 Task: Look for space in Okanagan, Canada from 15th June, 2023 to 21st June, 2023 for 5 adults in price range Rs.14000 to Rs.25000. Place can be entire place with 3 bedrooms having 3 beds and 3 bathrooms. Property type can be house, flat, guest house. Booking option can be shelf check-in. Required host language is English.
Action: Mouse moved to (423, 100)
Screenshot: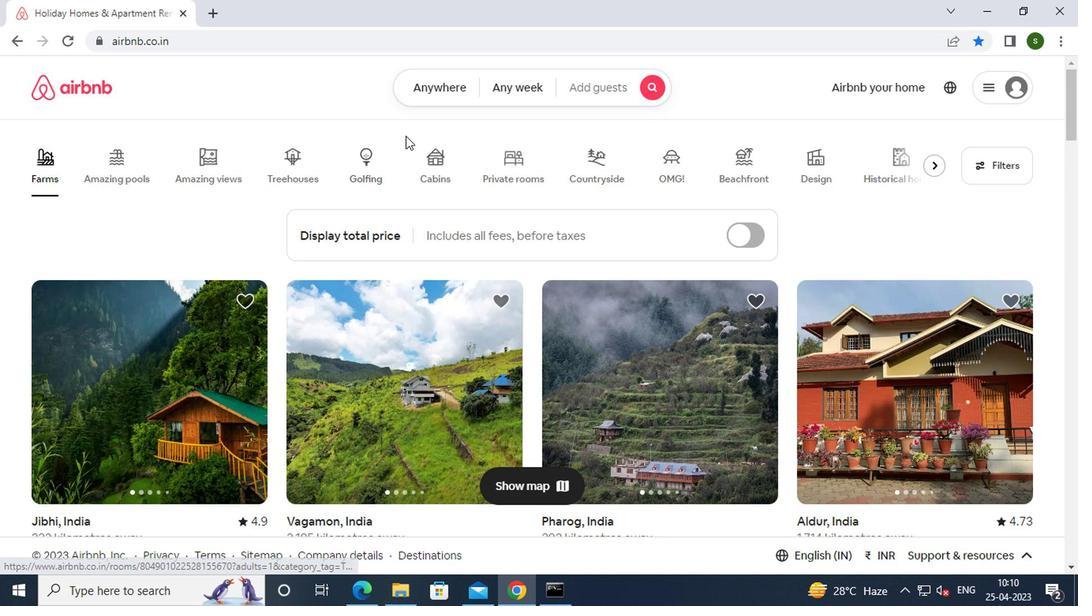 
Action: Mouse pressed left at (423, 100)
Screenshot: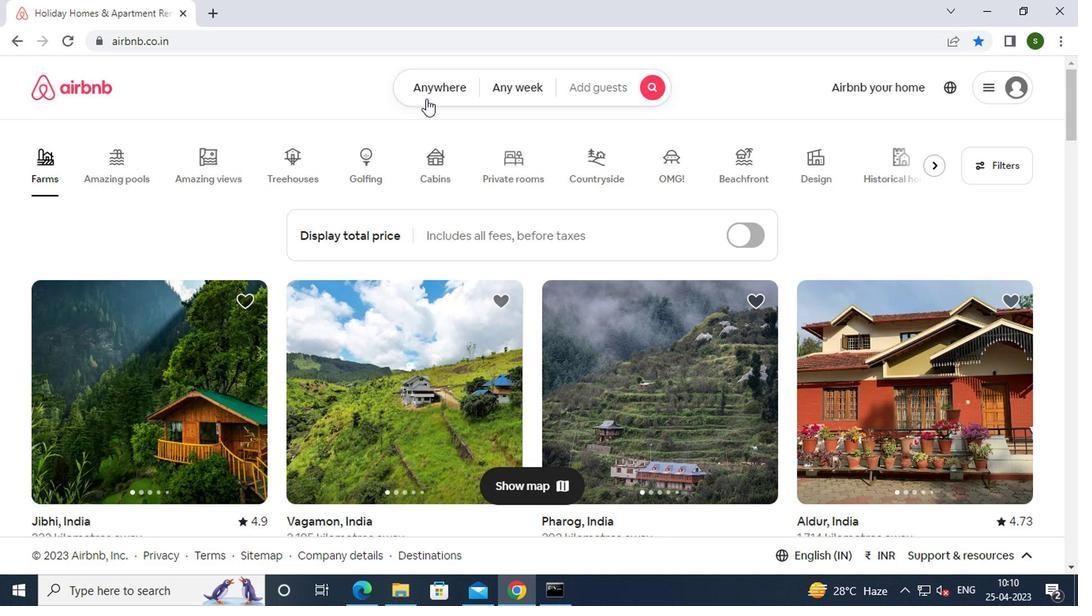 
Action: Mouse moved to (351, 151)
Screenshot: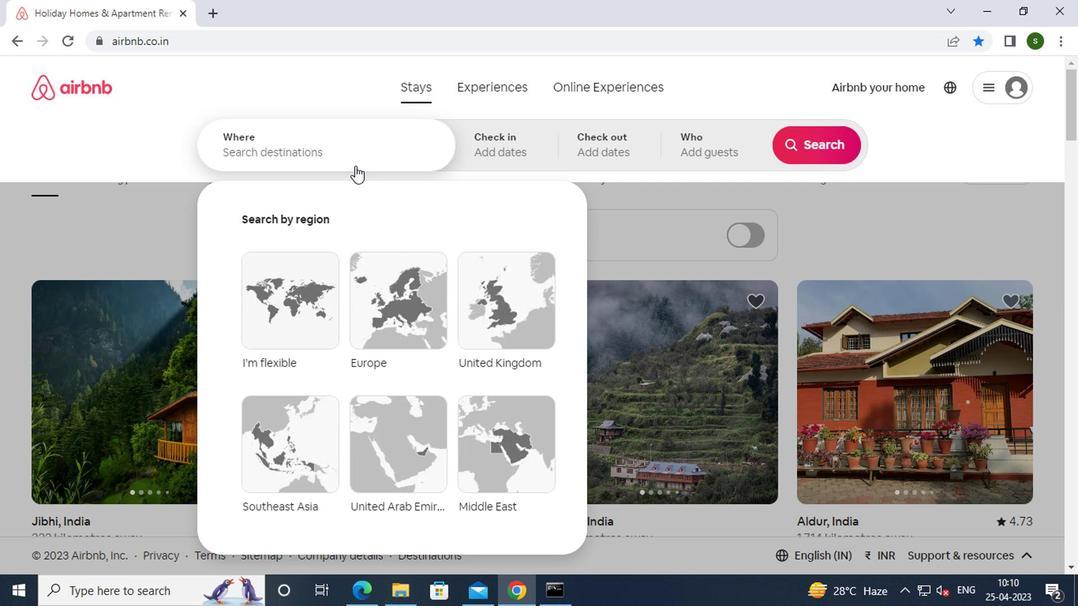 
Action: Mouse pressed left at (351, 151)
Screenshot: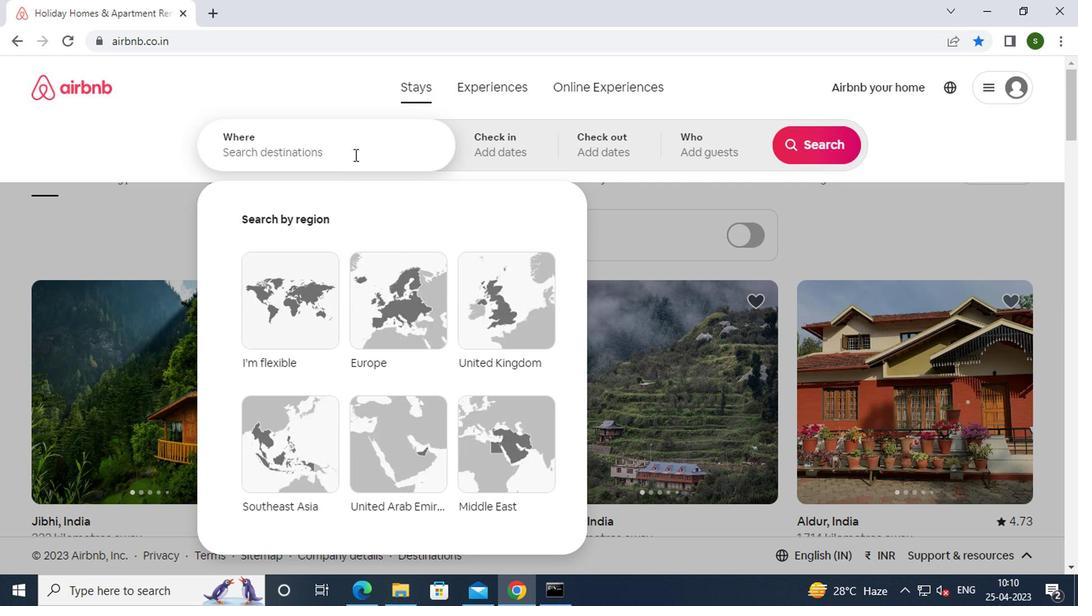 
Action: Key pressed <Key.caps_lock>o<Key.caps_lock>kanagan,<Key.space><Key.caps_lock>c<Key.caps_lock>anada<Key.enter>
Screenshot: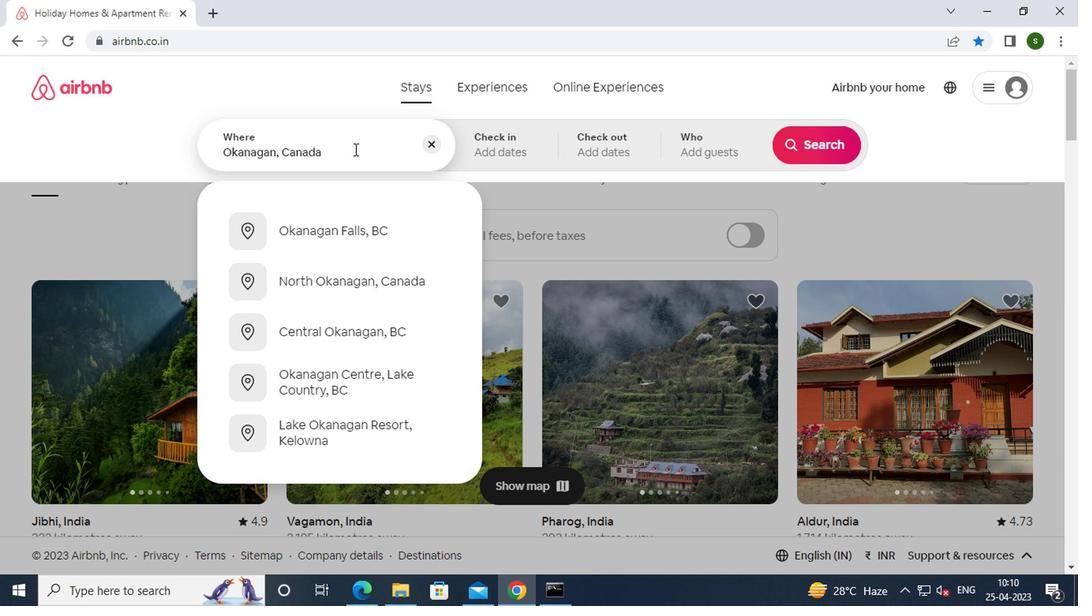
Action: Mouse moved to (796, 263)
Screenshot: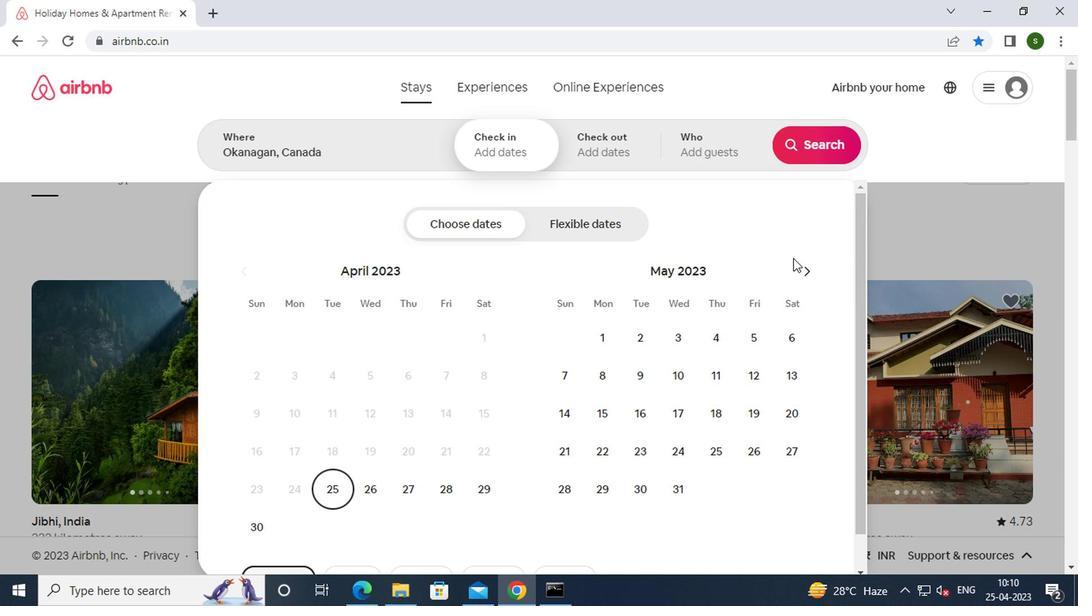 
Action: Mouse pressed left at (796, 263)
Screenshot: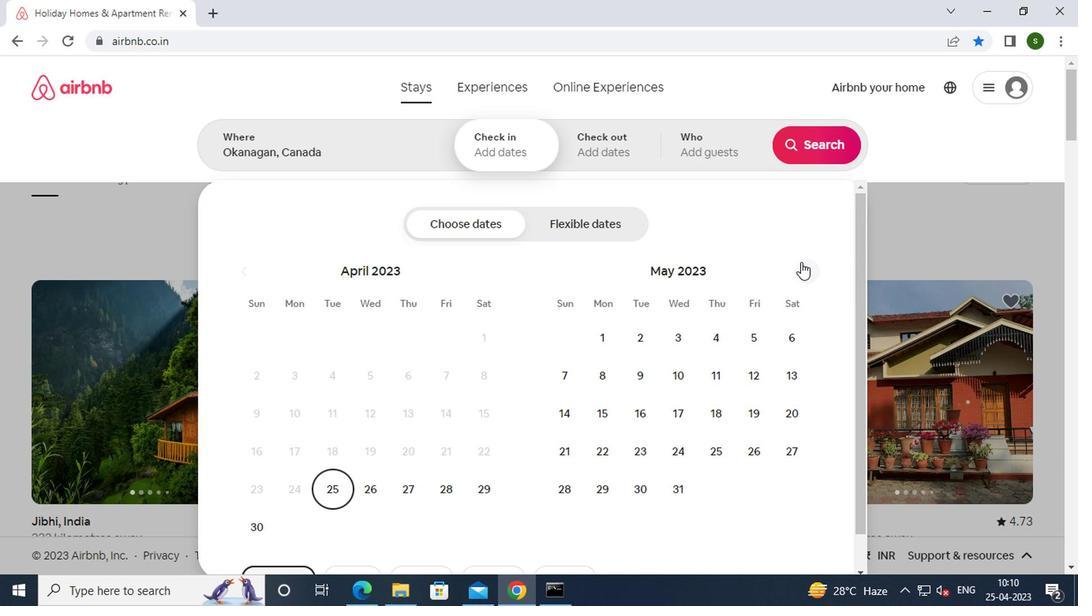 
Action: Mouse moved to (703, 422)
Screenshot: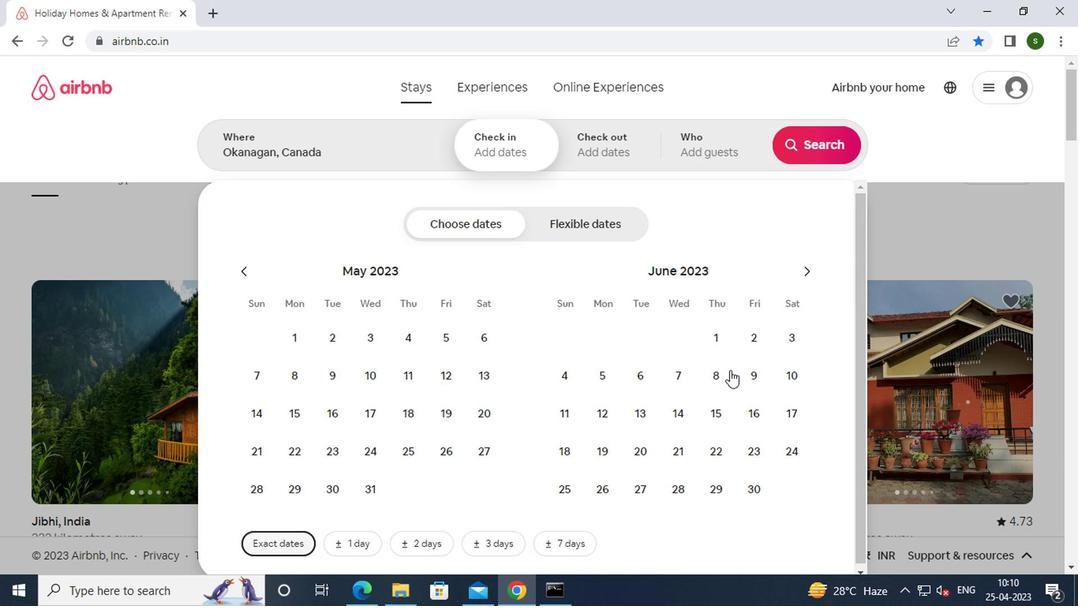 
Action: Mouse pressed left at (703, 422)
Screenshot: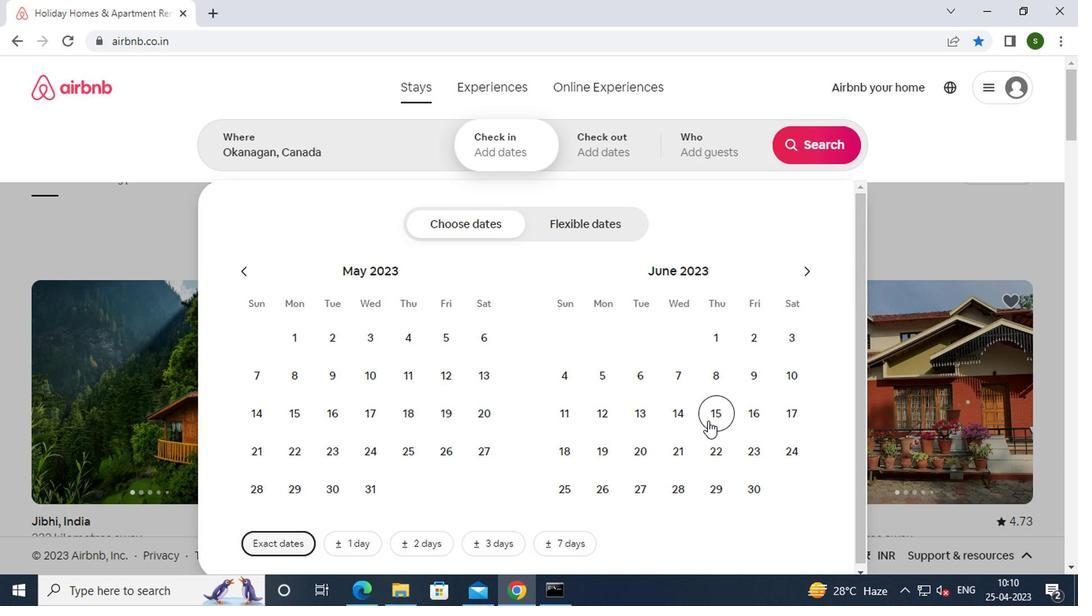 
Action: Mouse moved to (669, 457)
Screenshot: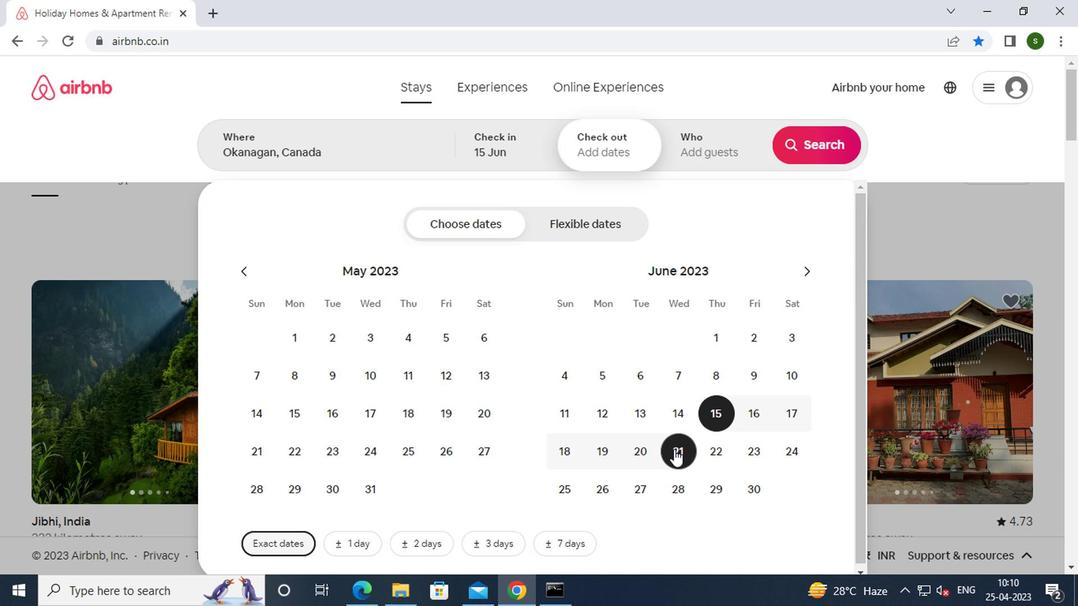
Action: Mouse pressed left at (669, 457)
Screenshot: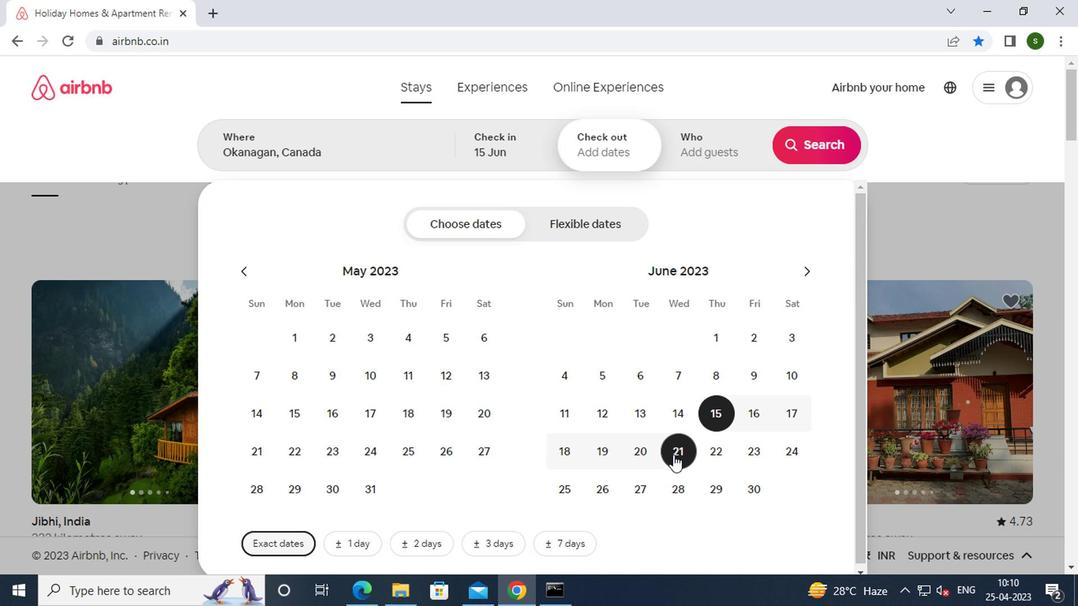 
Action: Mouse moved to (692, 149)
Screenshot: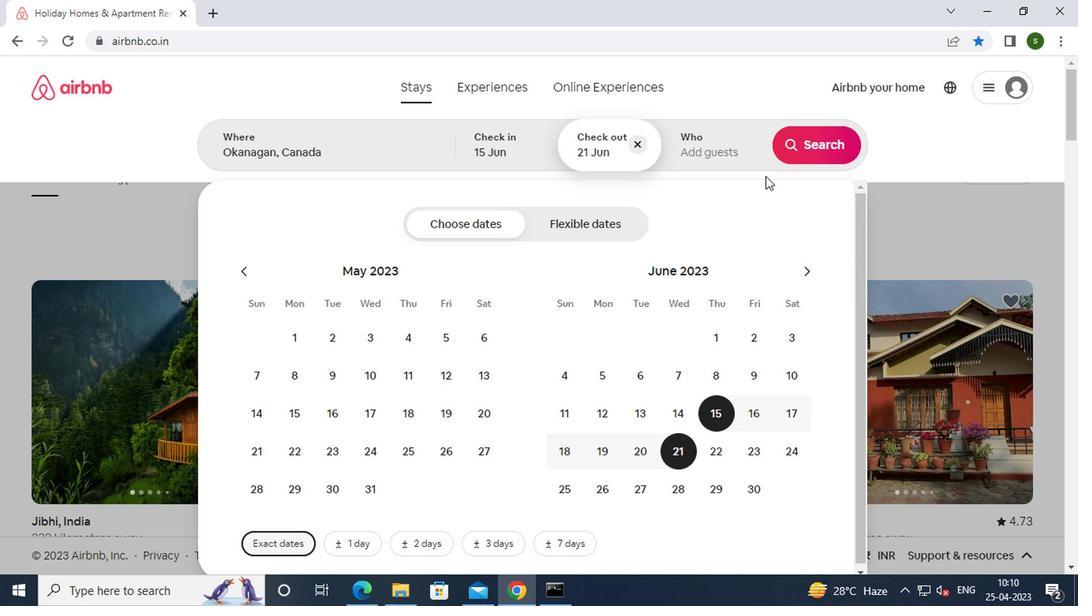 
Action: Mouse pressed left at (692, 149)
Screenshot: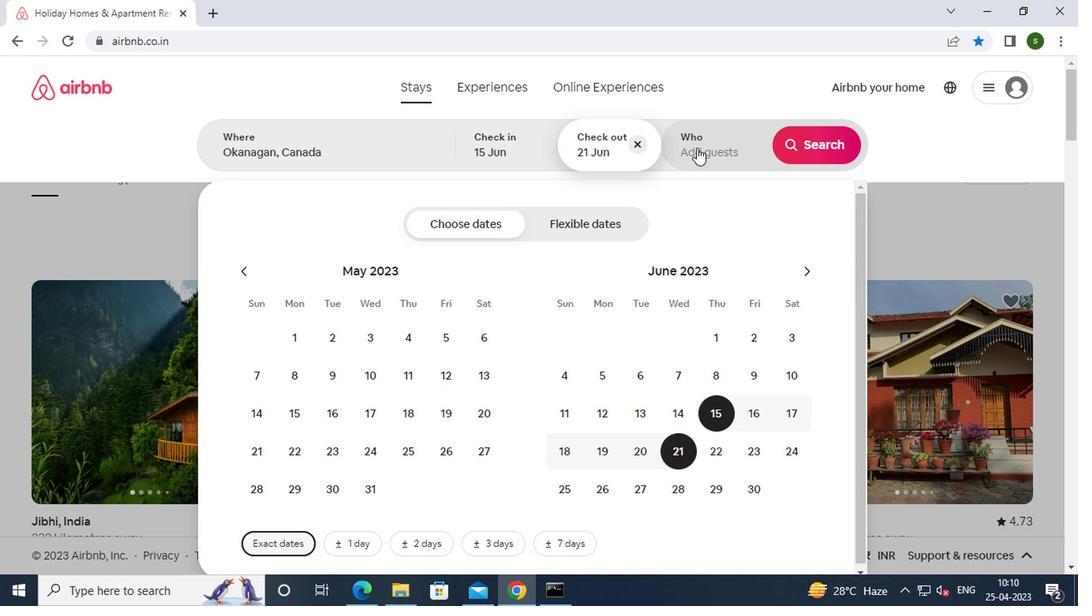 
Action: Mouse moved to (822, 224)
Screenshot: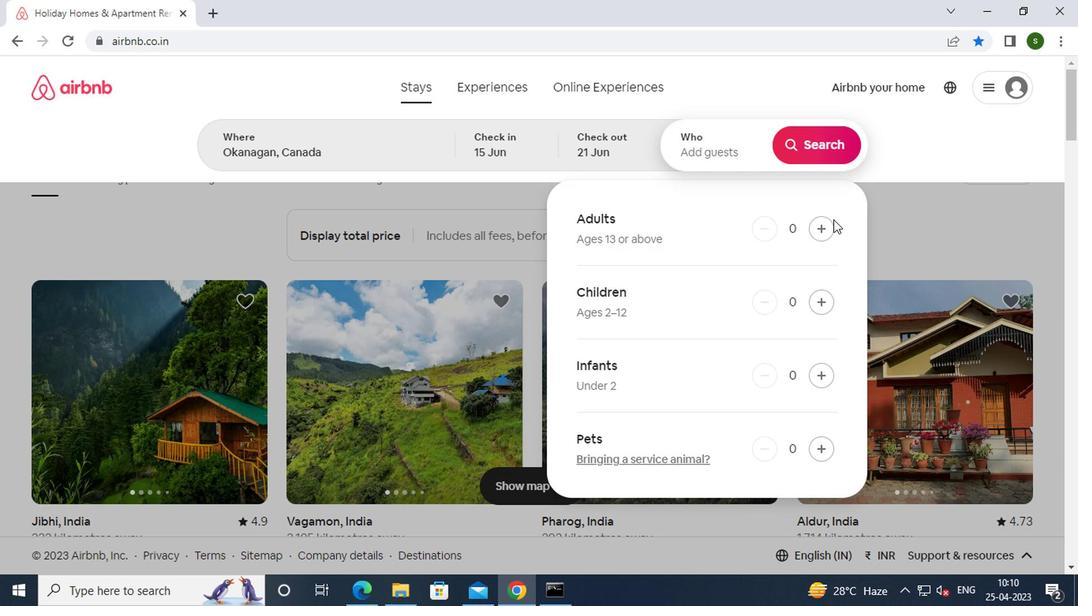 
Action: Mouse pressed left at (822, 224)
Screenshot: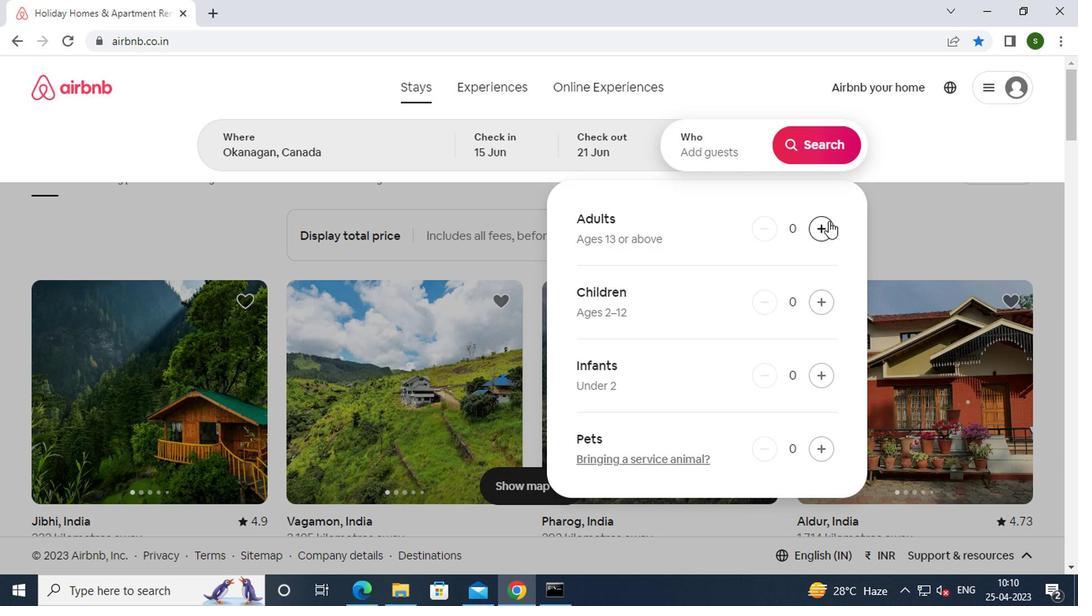 
Action: Mouse pressed left at (822, 224)
Screenshot: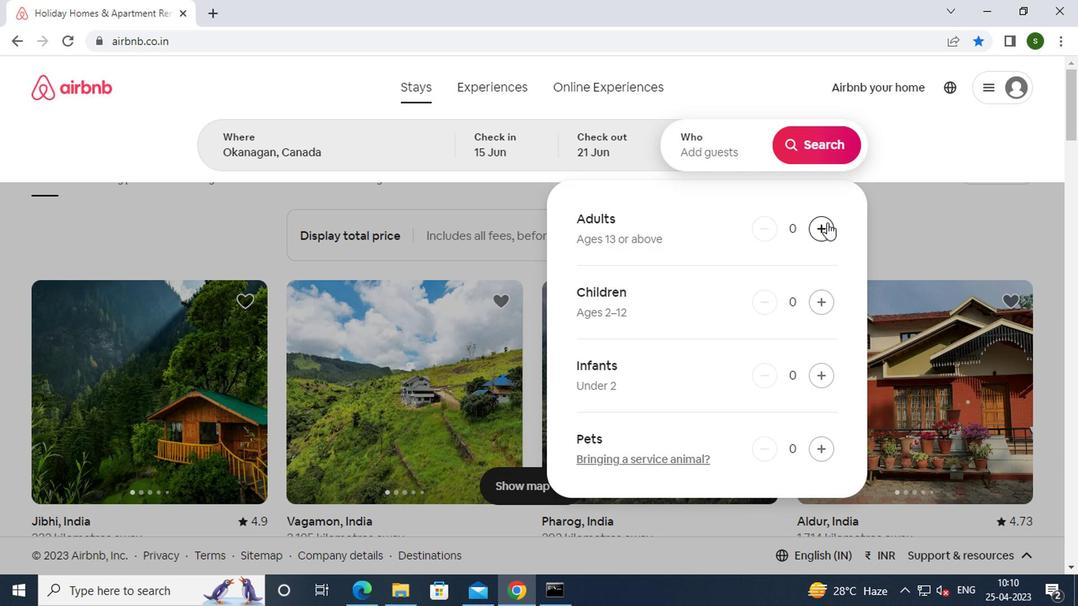
Action: Mouse pressed left at (822, 224)
Screenshot: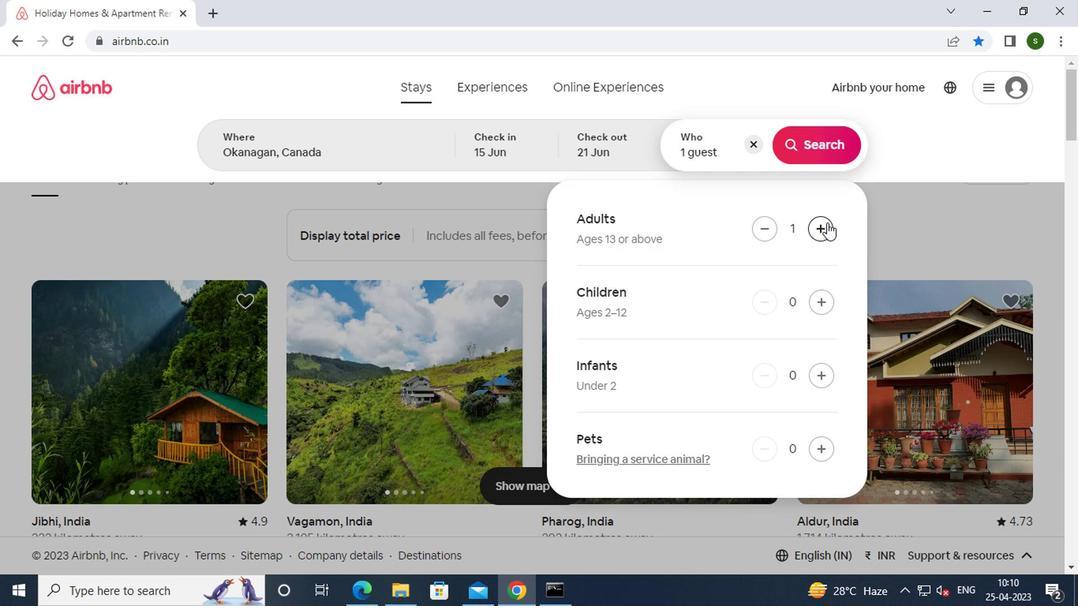 
Action: Mouse pressed left at (822, 224)
Screenshot: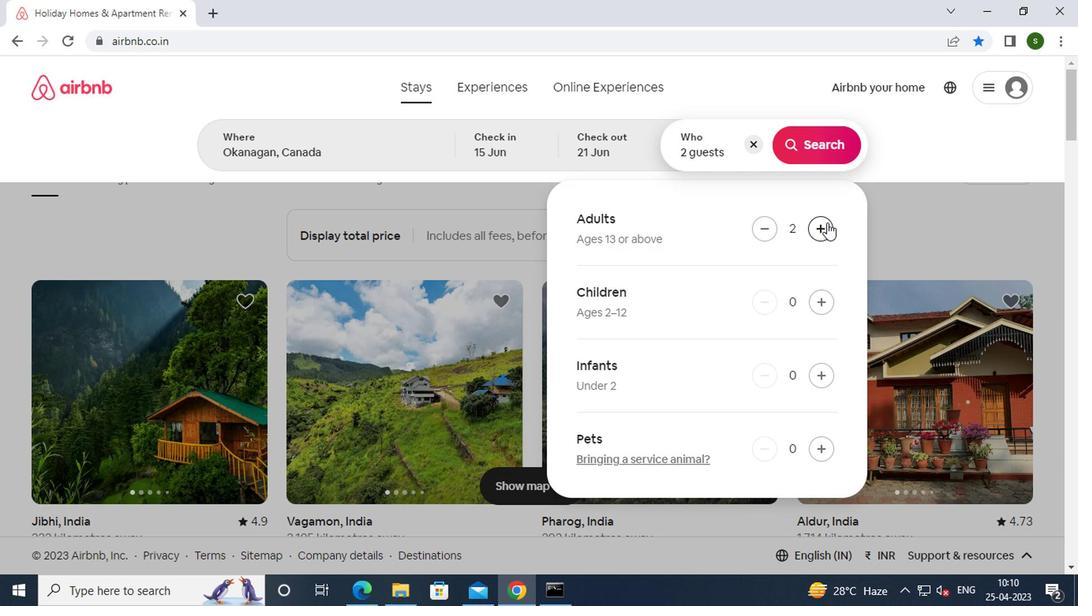 
Action: Mouse pressed left at (822, 224)
Screenshot: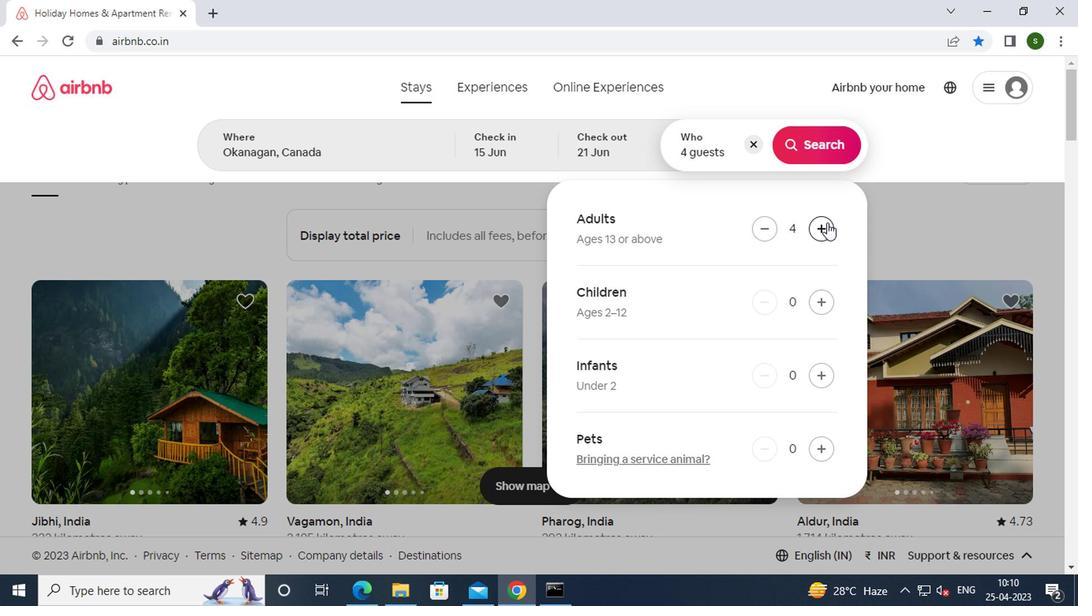 
Action: Mouse moved to (813, 152)
Screenshot: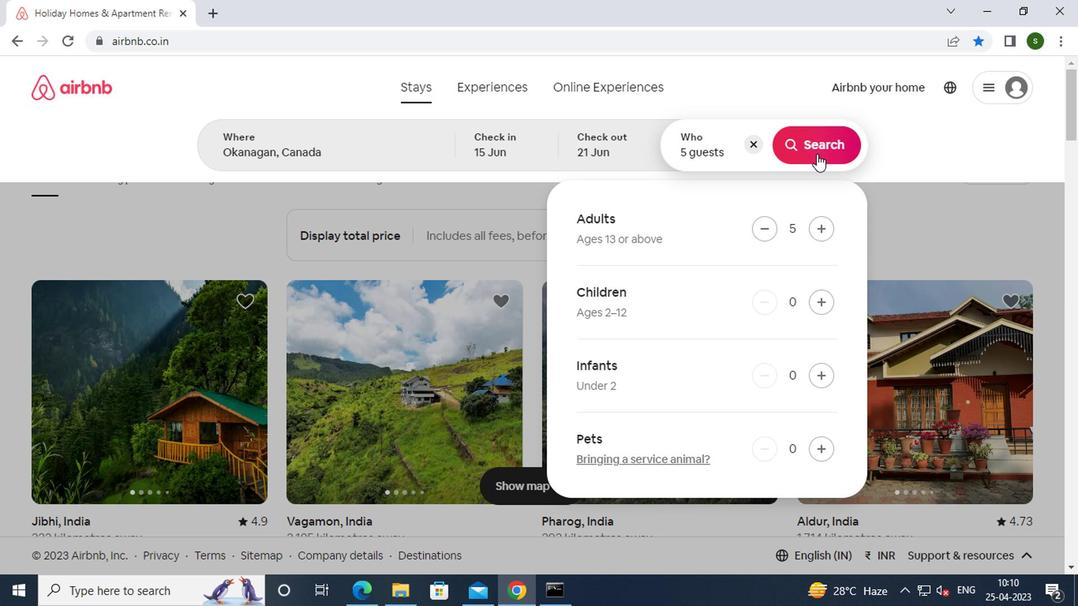 
Action: Mouse pressed left at (813, 152)
Screenshot: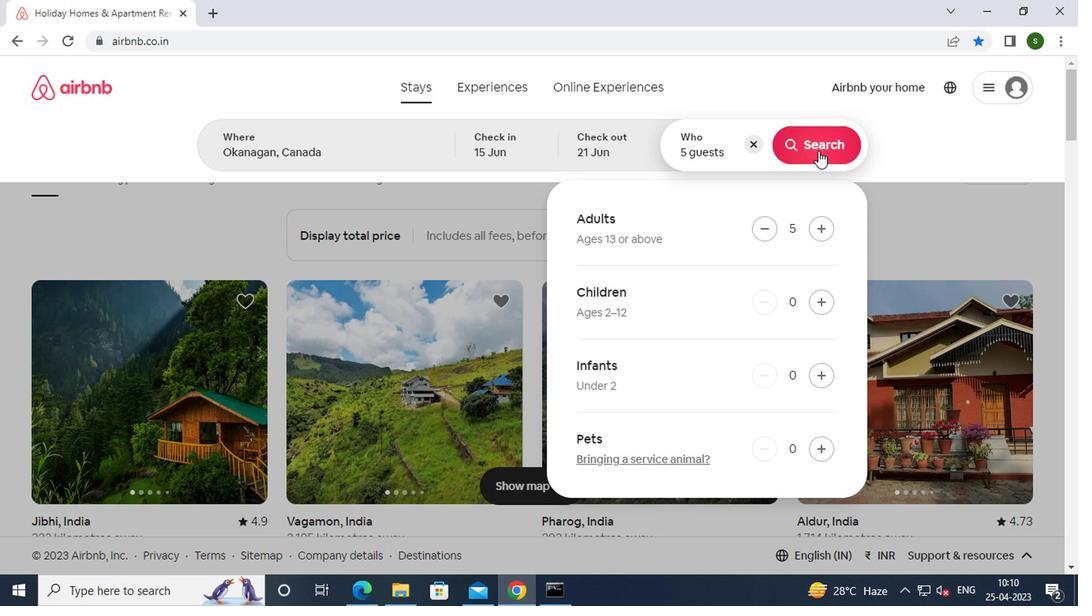 
Action: Mouse moved to (992, 156)
Screenshot: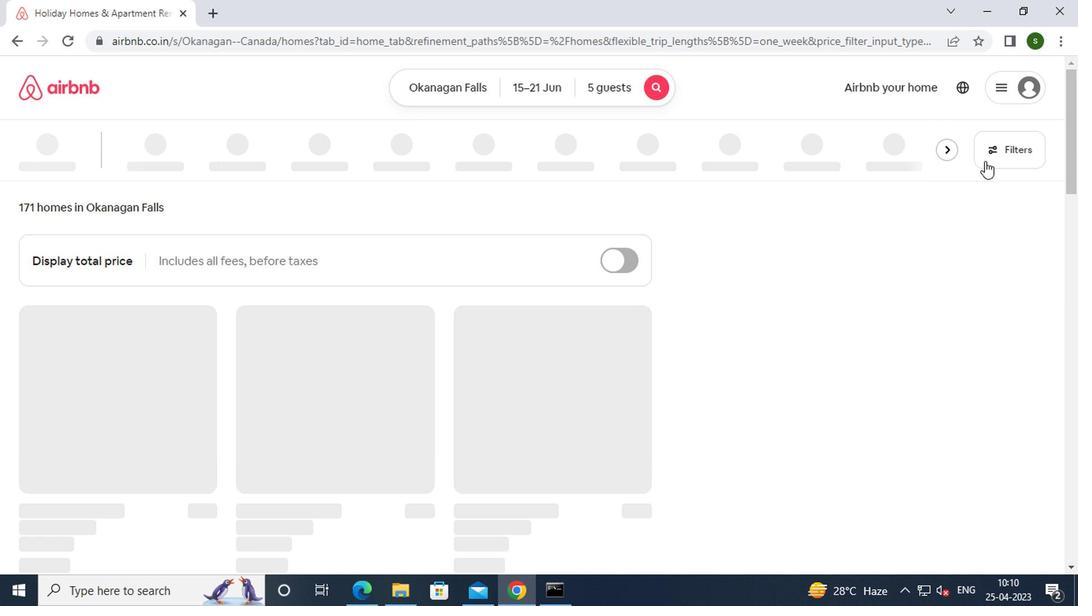 
Action: Mouse pressed left at (992, 156)
Screenshot: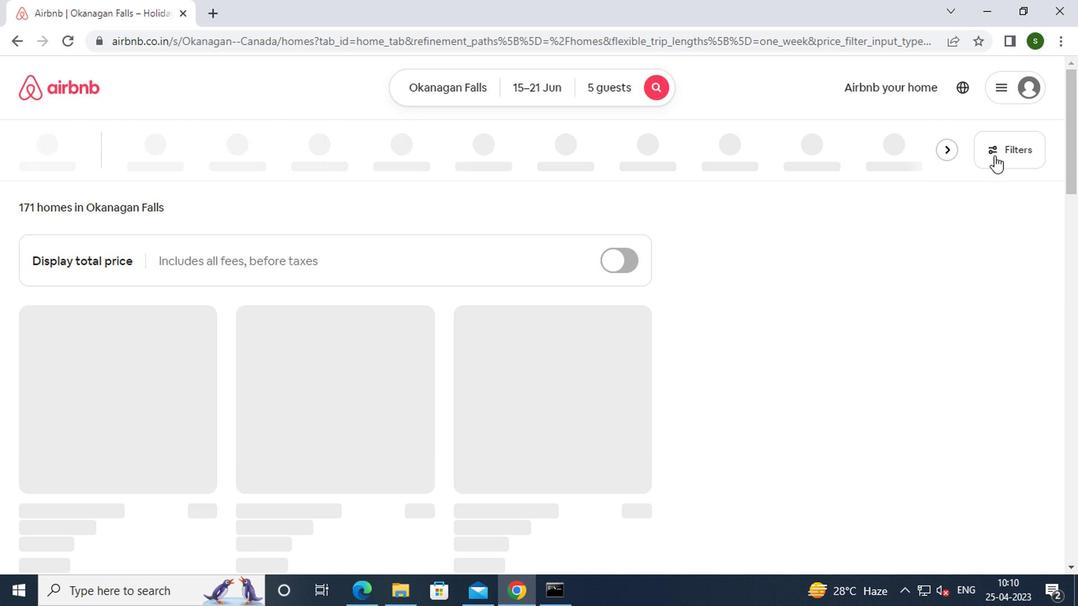 
Action: Mouse moved to (364, 352)
Screenshot: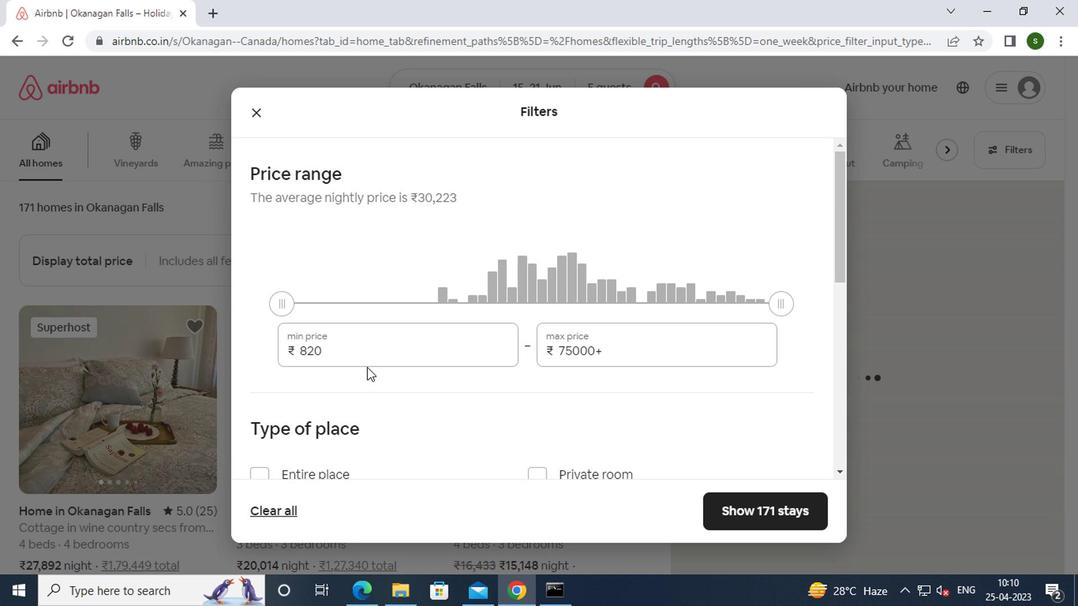 
Action: Mouse pressed left at (364, 352)
Screenshot: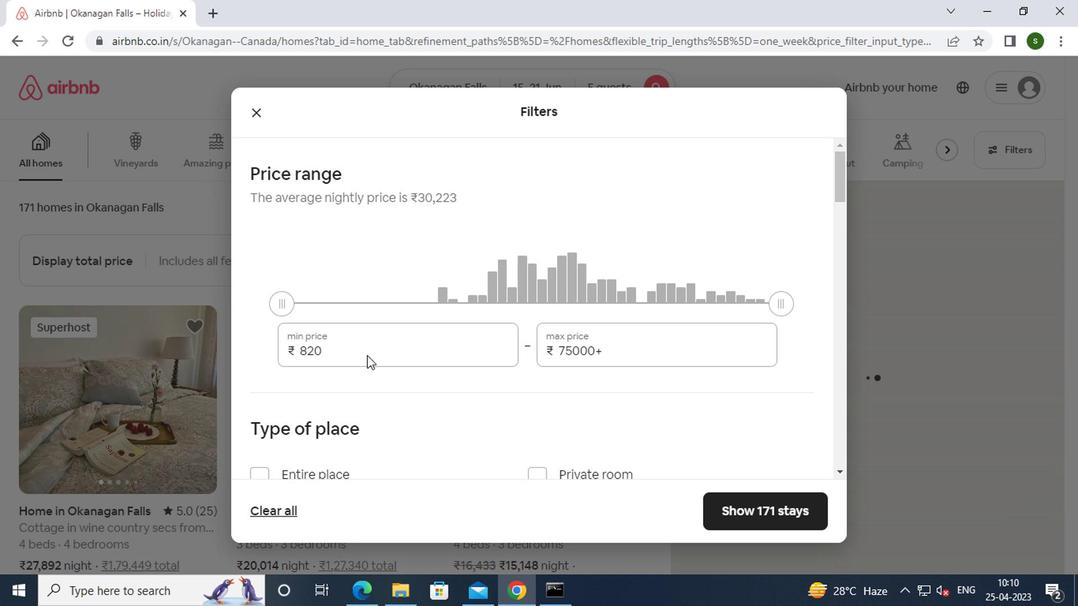 
Action: Key pressed <Key.backspace><Key.backspace><Key.backspace><Key.backspace>14000
Screenshot: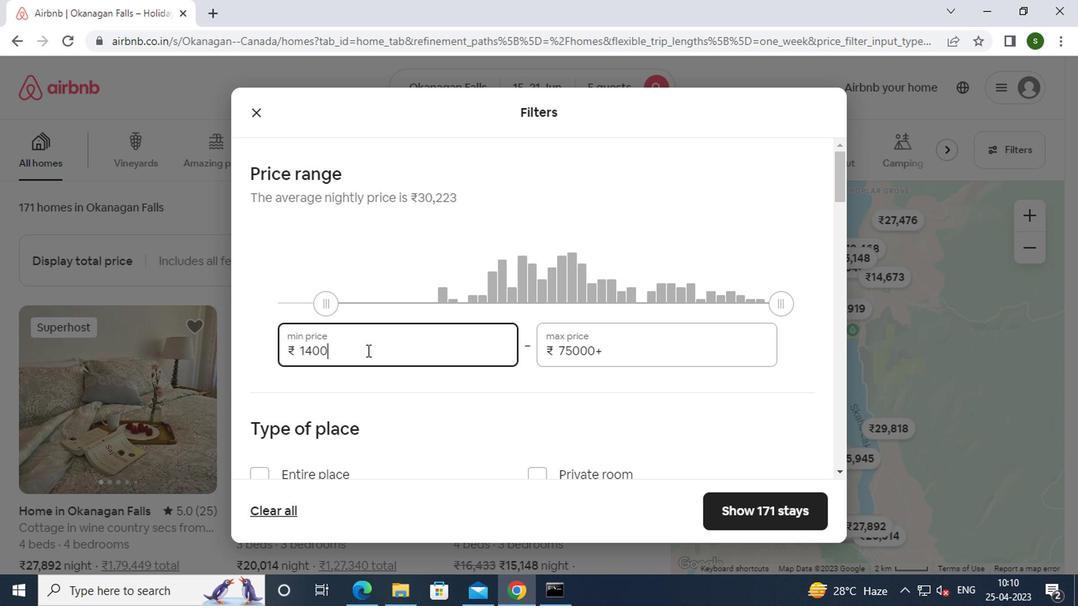 
Action: Mouse moved to (621, 357)
Screenshot: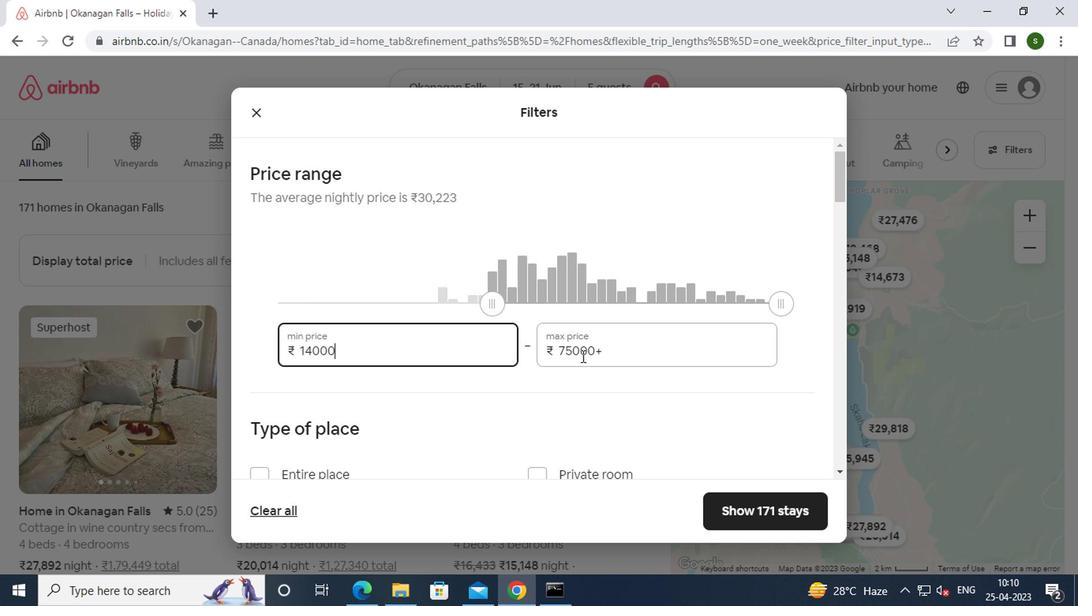 
Action: Mouse pressed left at (621, 357)
Screenshot: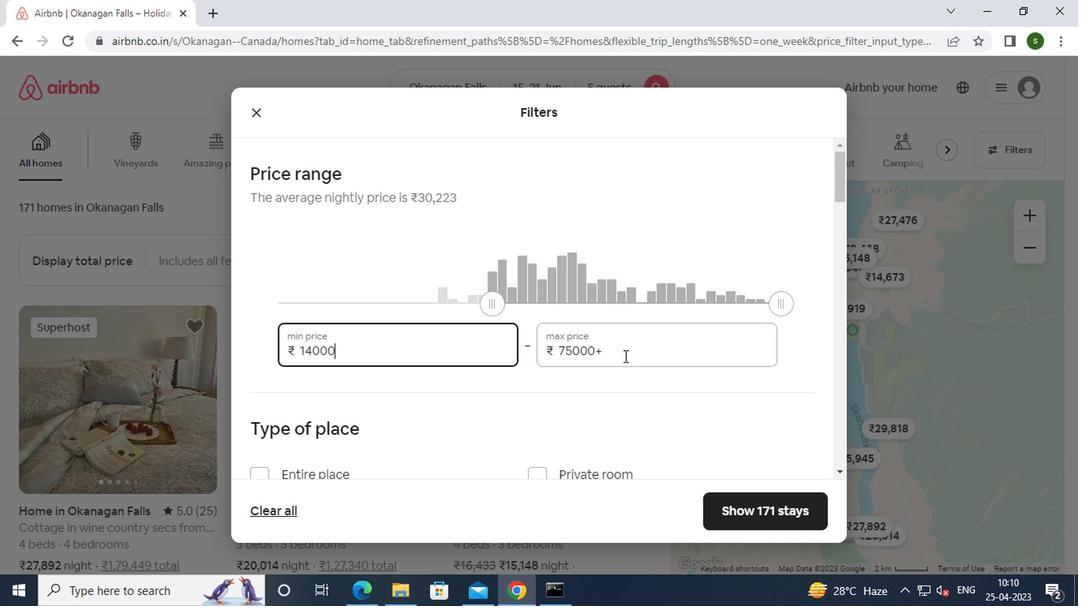 
Action: Key pressed <Key.backspace><Key.backspace><Key.backspace><Key.backspace><Key.backspace><Key.backspace><Key.backspace><Key.backspace><Key.backspace><Key.backspace><Key.backspace><Key.backspace>25000
Screenshot: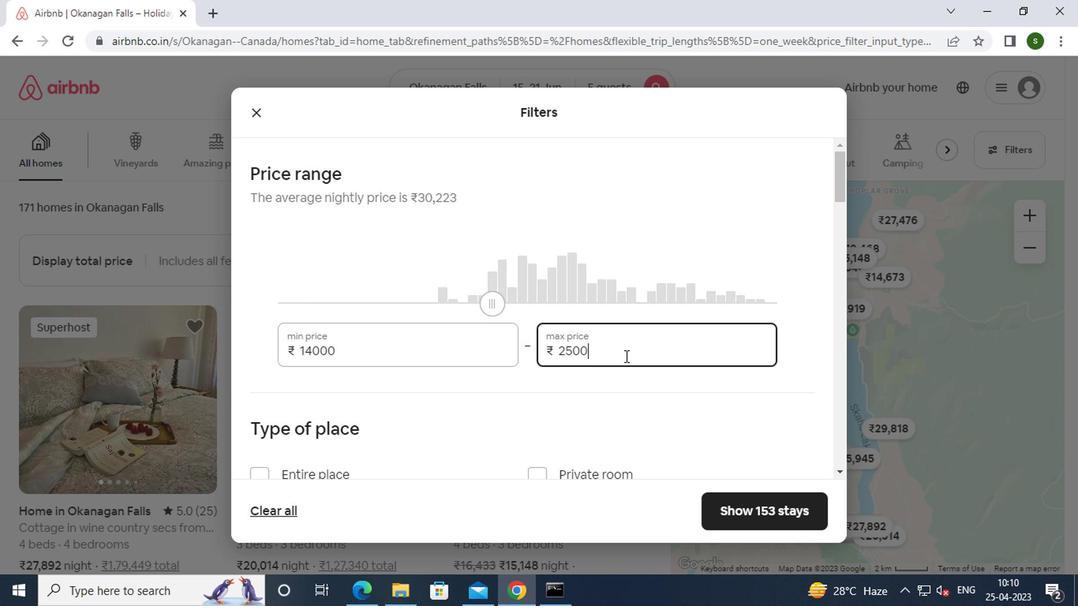 
Action: Mouse moved to (544, 379)
Screenshot: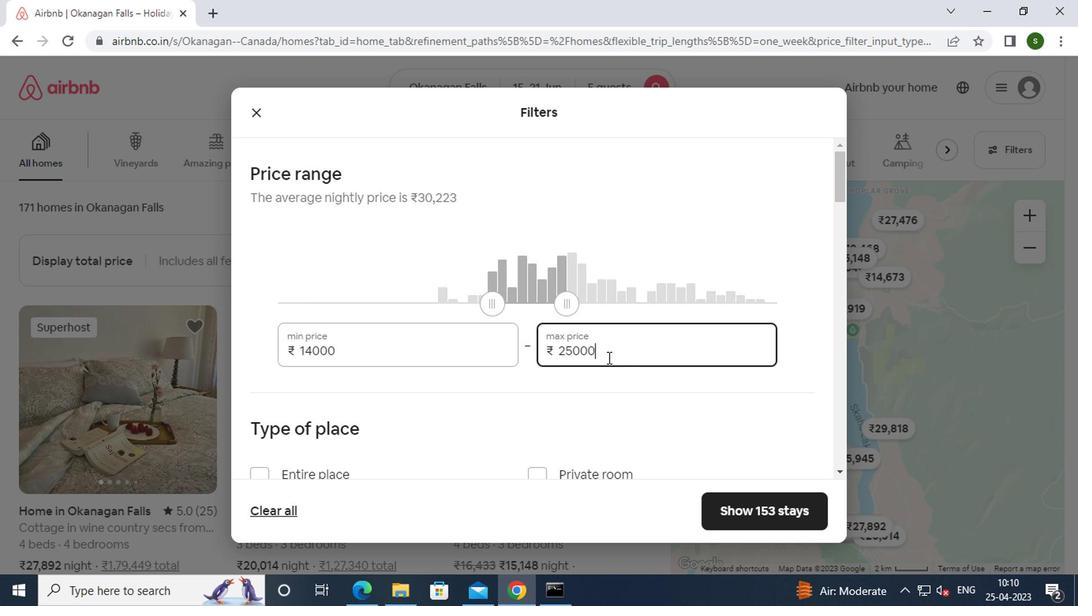 
Action: Mouse scrolled (544, 379) with delta (0, 0)
Screenshot: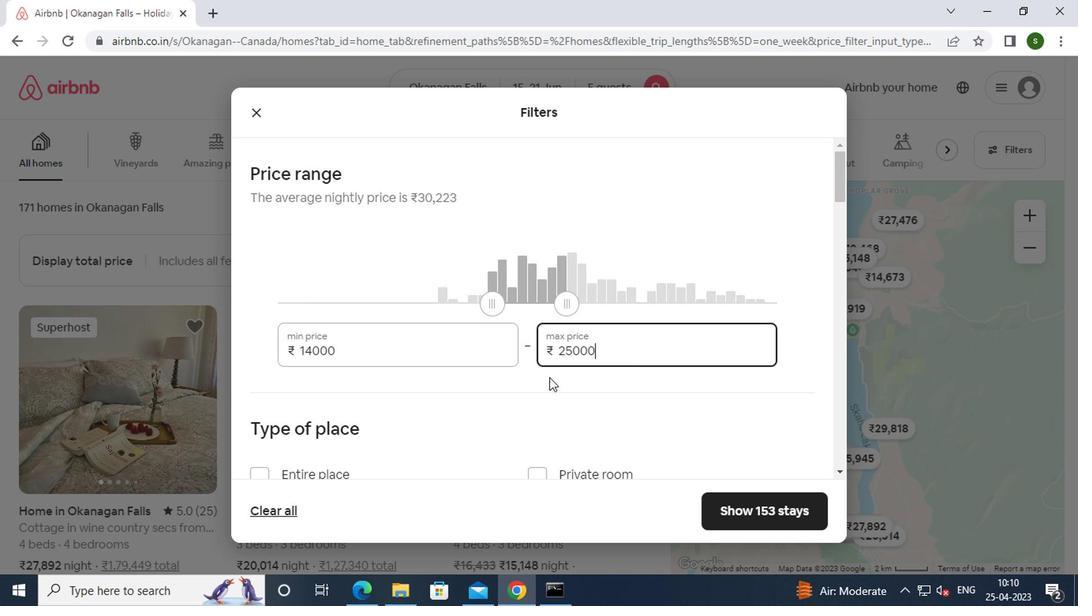 
Action: Mouse scrolled (544, 379) with delta (0, 0)
Screenshot: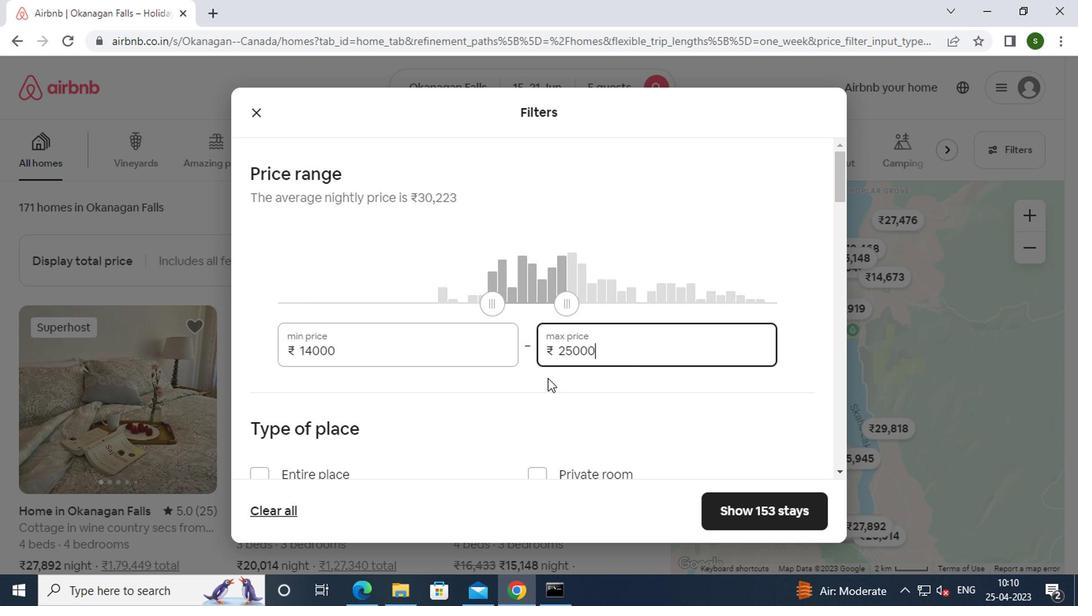 
Action: Mouse moved to (330, 324)
Screenshot: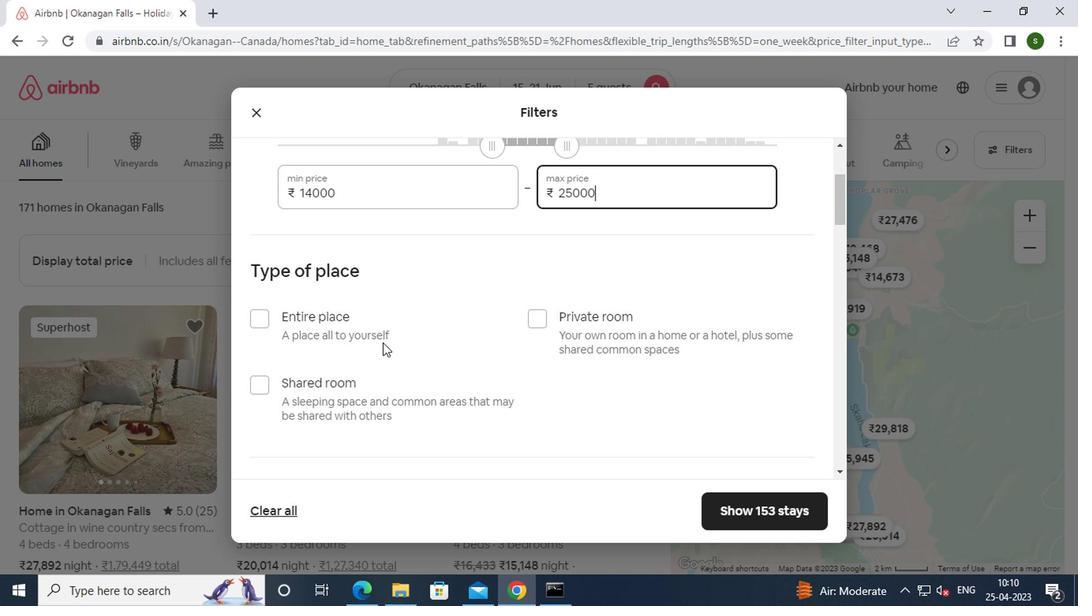 
Action: Mouse pressed left at (330, 324)
Screenshot: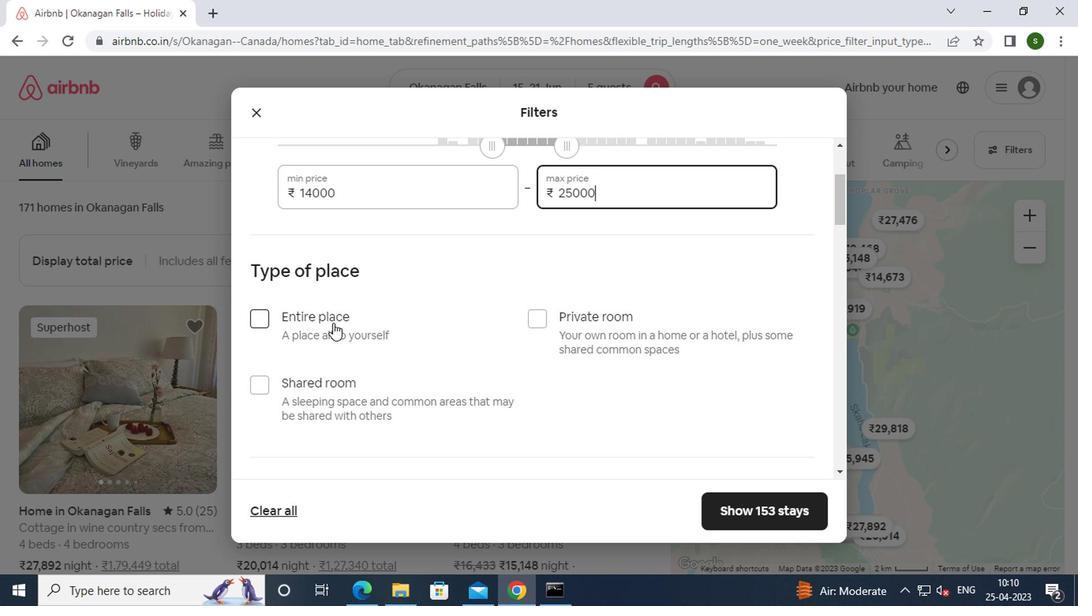 
Action: Mouse moved to (404, 320)
Screenshot: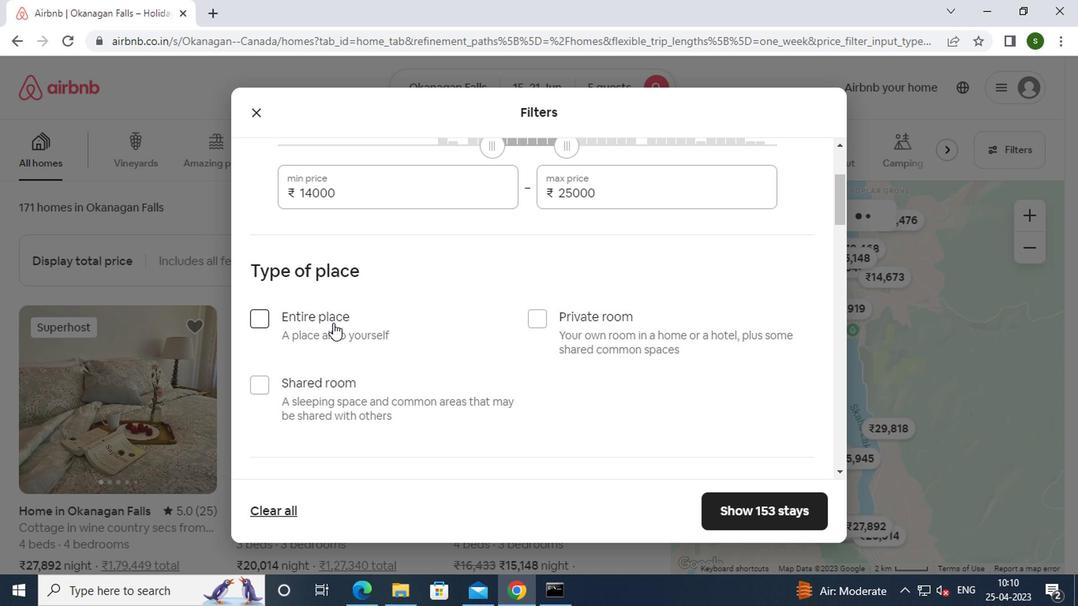 
Action: Mouse scrolled (404, 320) with delta (0, 0)
Screenshot: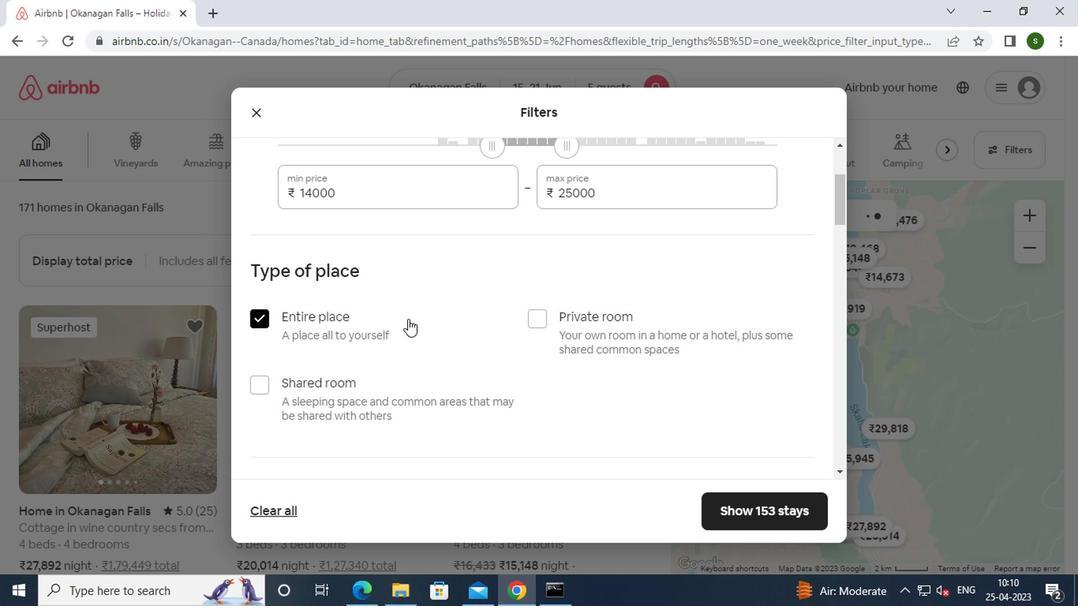 
Action: Mouse scrolled (404, 320) with delta (0, 0)
Screenshot: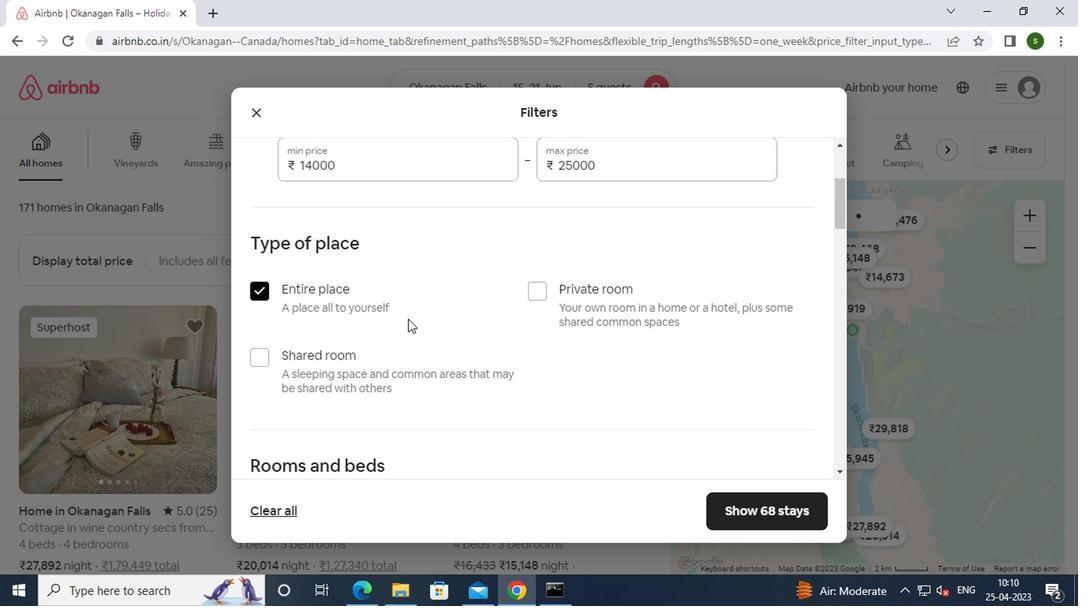 
Action: Mouse moved to (445, 425)
Screenshot: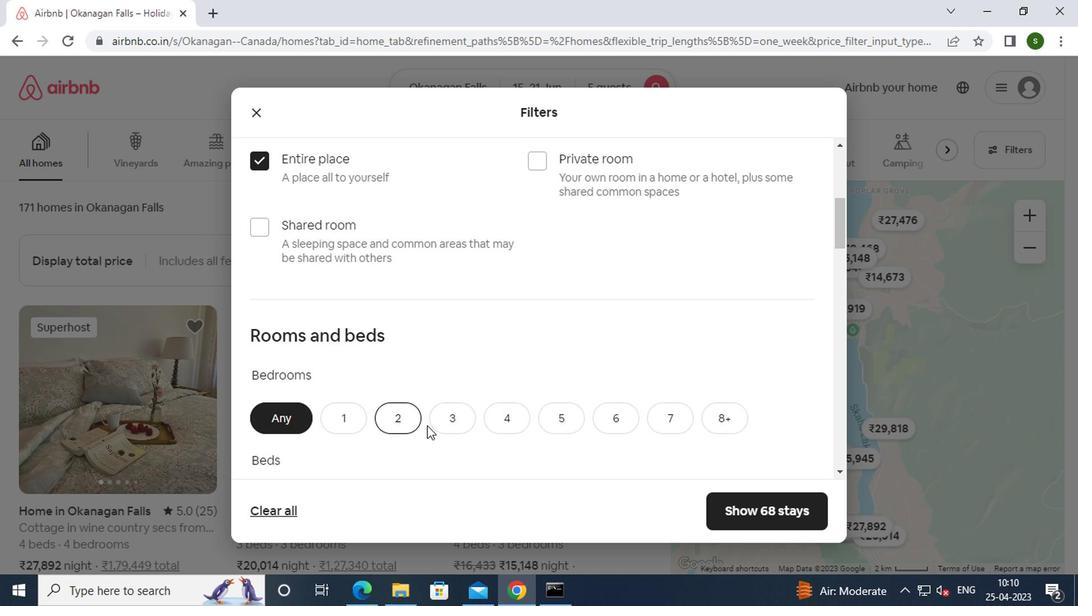 
Action: Mouse pressed left at (445, 425)
Screenshot: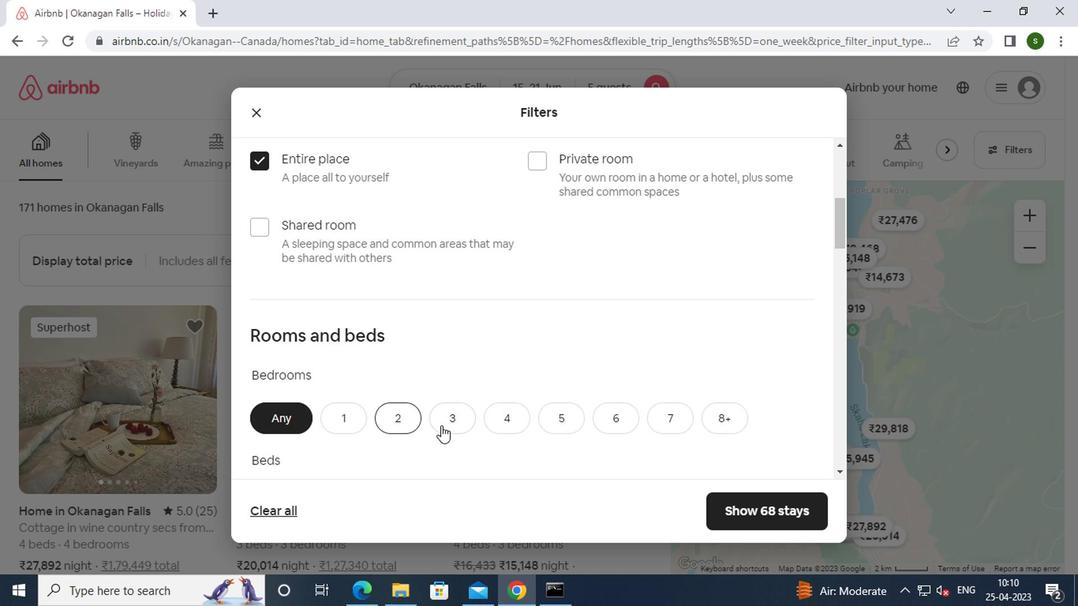 
Action: Mouse moved to (461, 386)
Screenshot: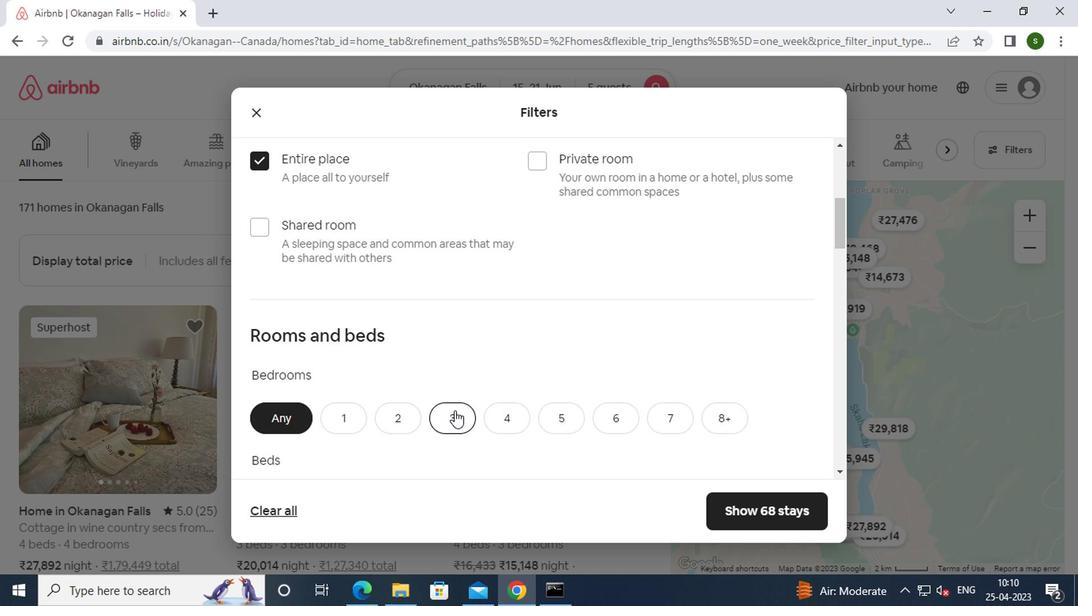 
Action: Mouse scrolled (461, 385) with delta (0, -1)
Screenshot: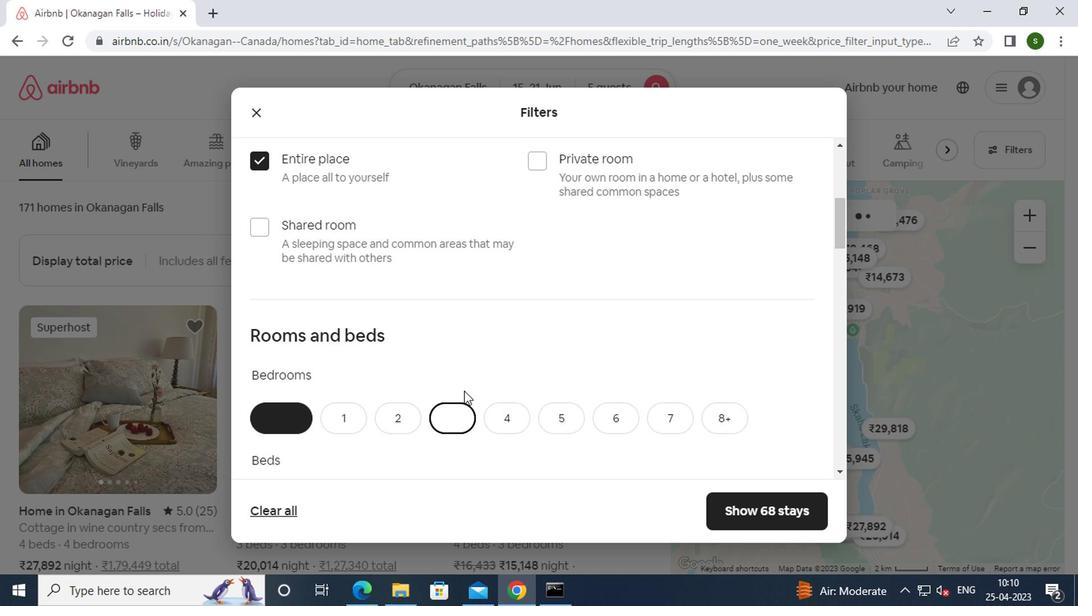 
Action: Mouse scrolled (461, 385) with delta (0, -1)
Screenshot: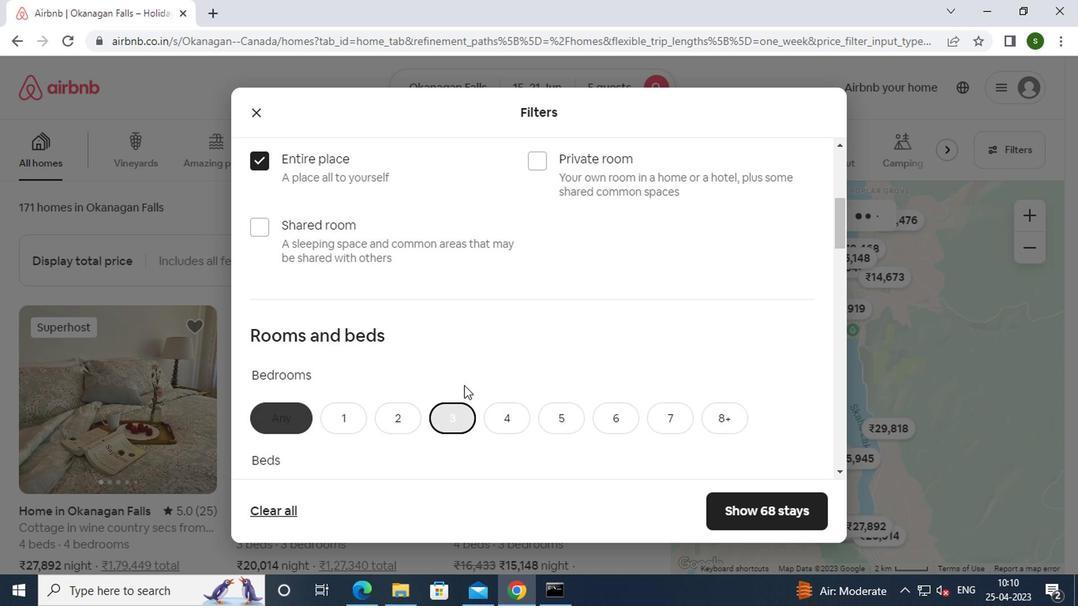 
Action: Mouse scrolled (461, 385) with delta (0, -1)
Screenshot: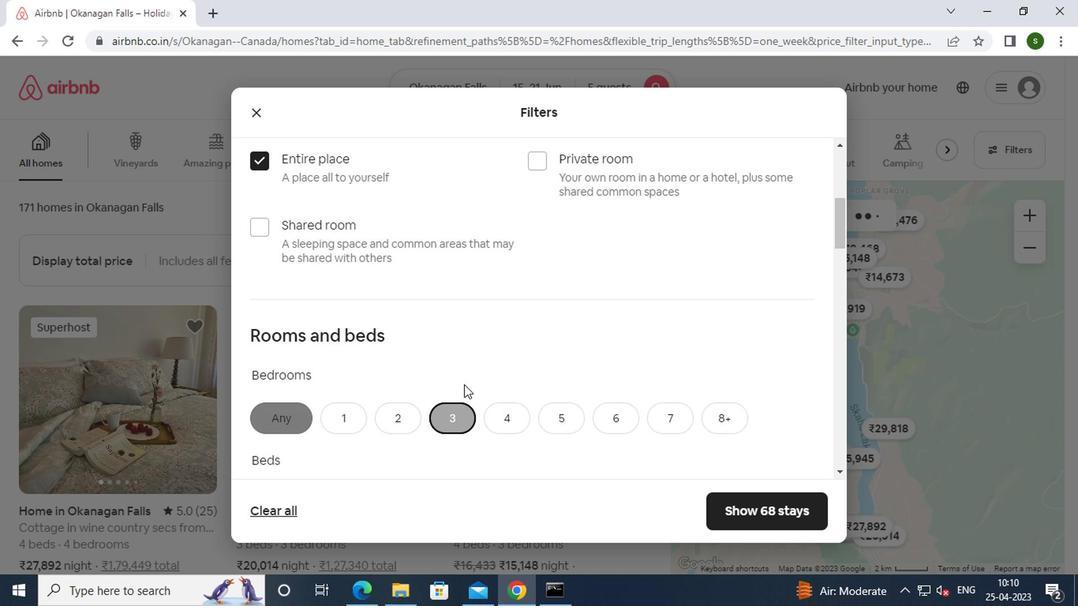 
Action: Mouse scrolled (461, 385) with delta (0, -1)
Screenshot: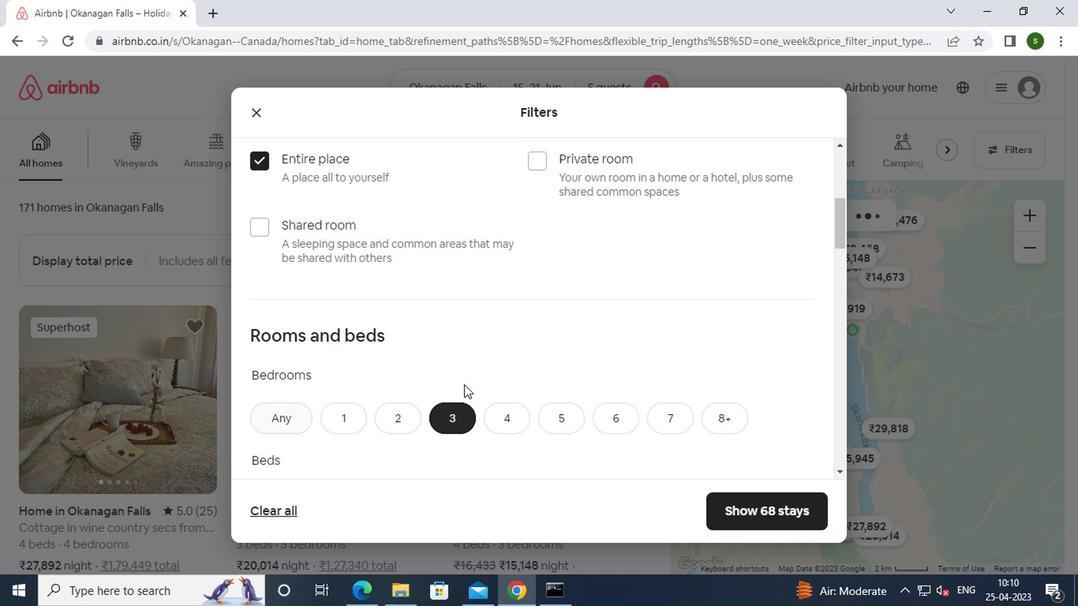 
Action: Mouse moved to (445, 180)
Screenshot: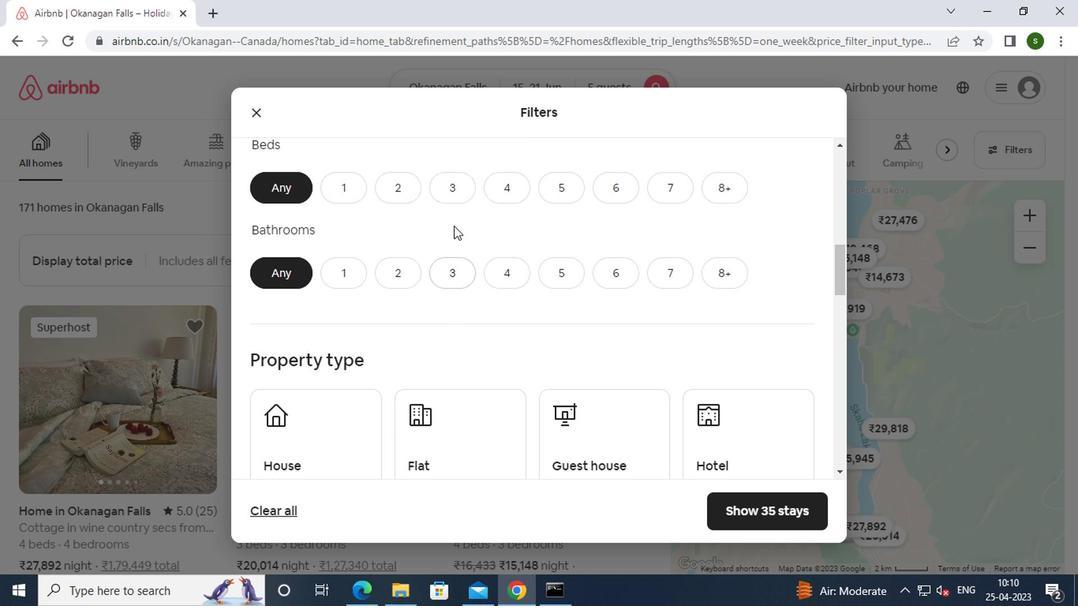 
Action: Mouse pressed left at (445, 180)
Screenshot: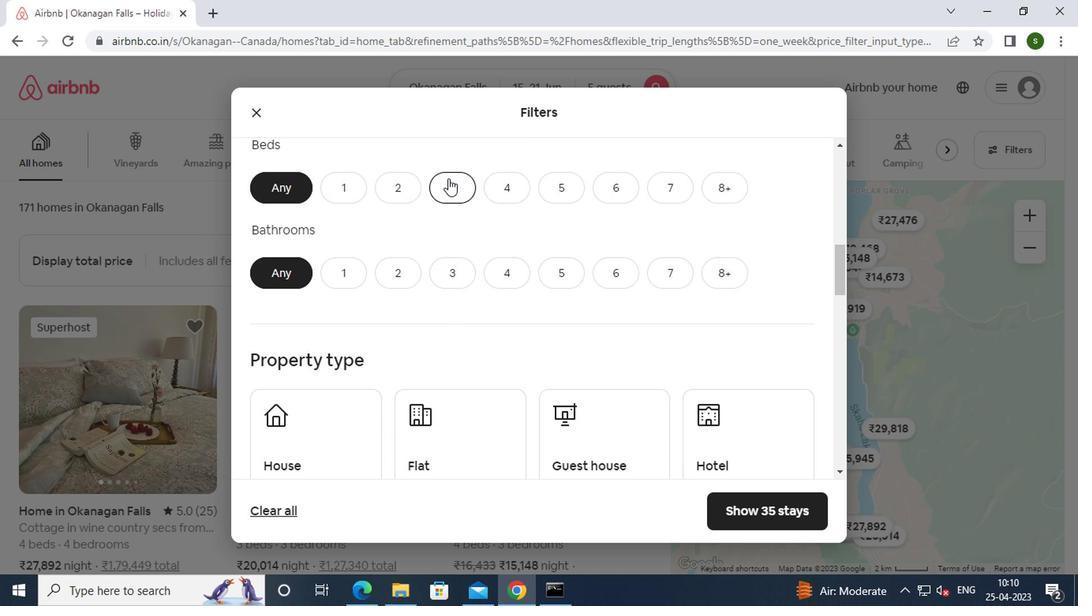 
Action: Mouse moved to (454, 271)
Screenshot: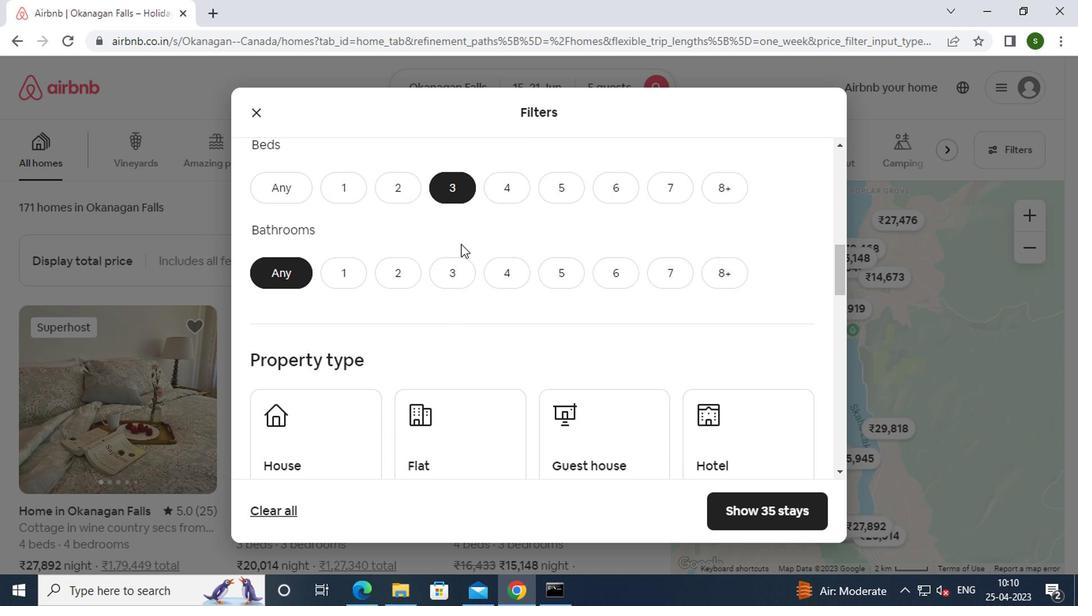 
Action: Mouse pressed left at (454, 271)
Screenshot: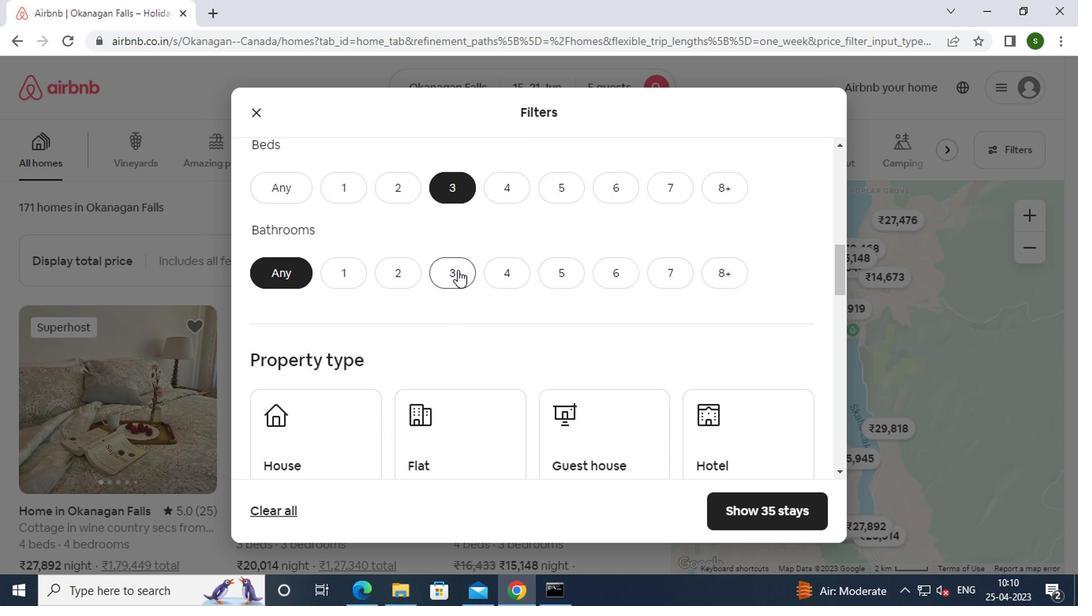 
Action: Mouse scrolled (454, 271) with delta (0, 0)
Screenshot: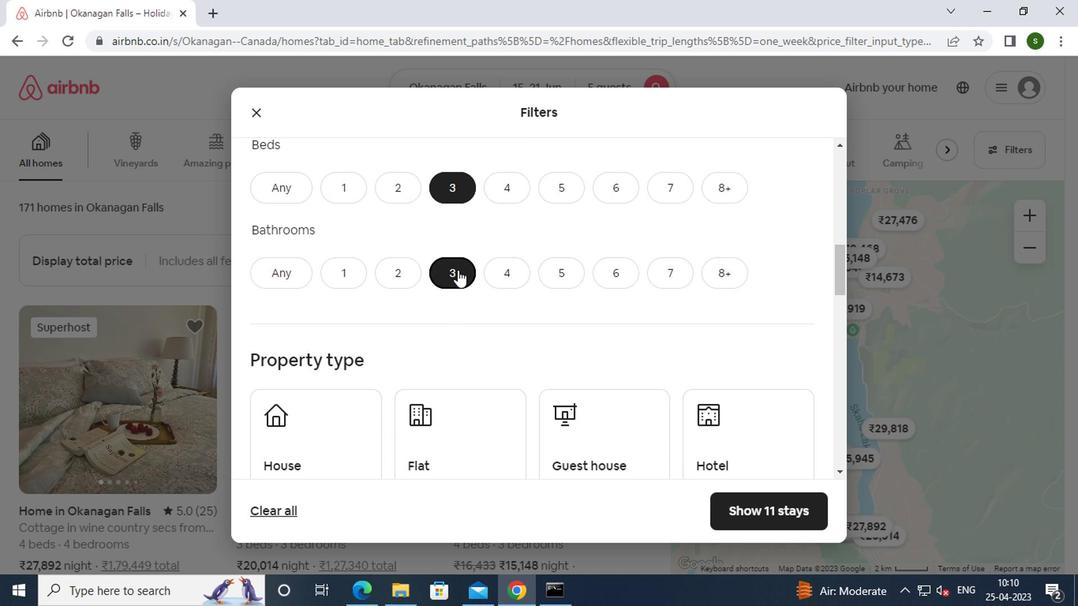 
Action: Mouse moved to (298, 346)
Screenshot: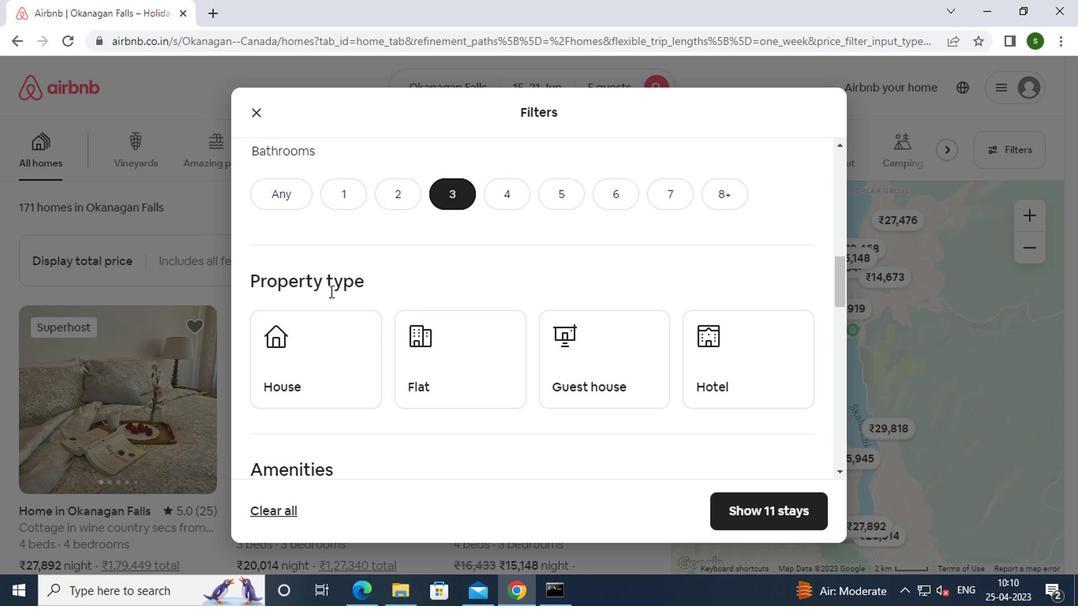 
Action: Mouse pressed left at (298, 346)
Screenshot: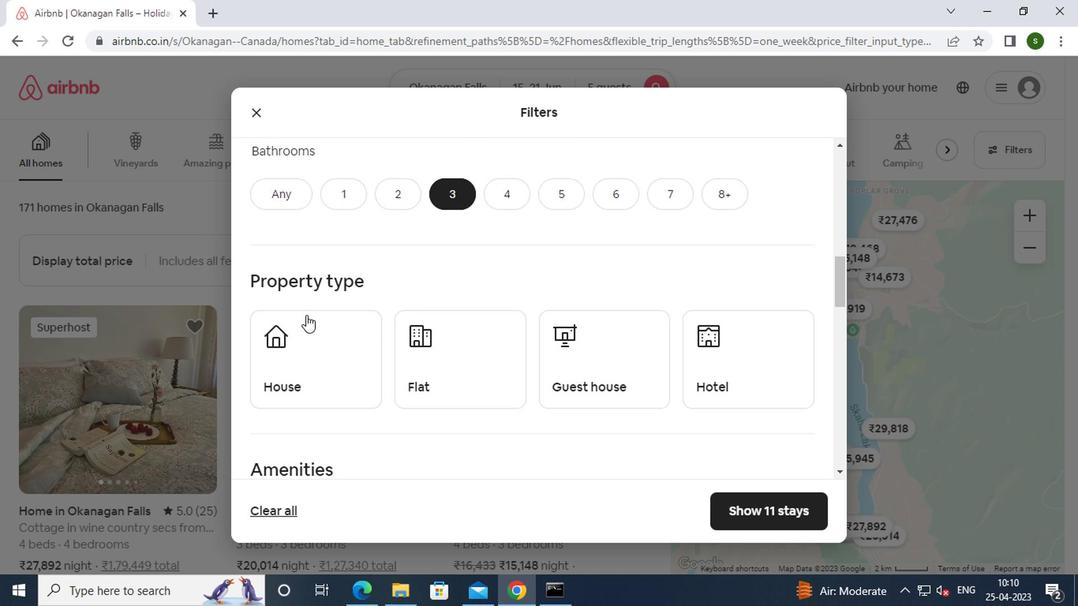 
Action: Mouse moved to (438, 370)
Screenshot: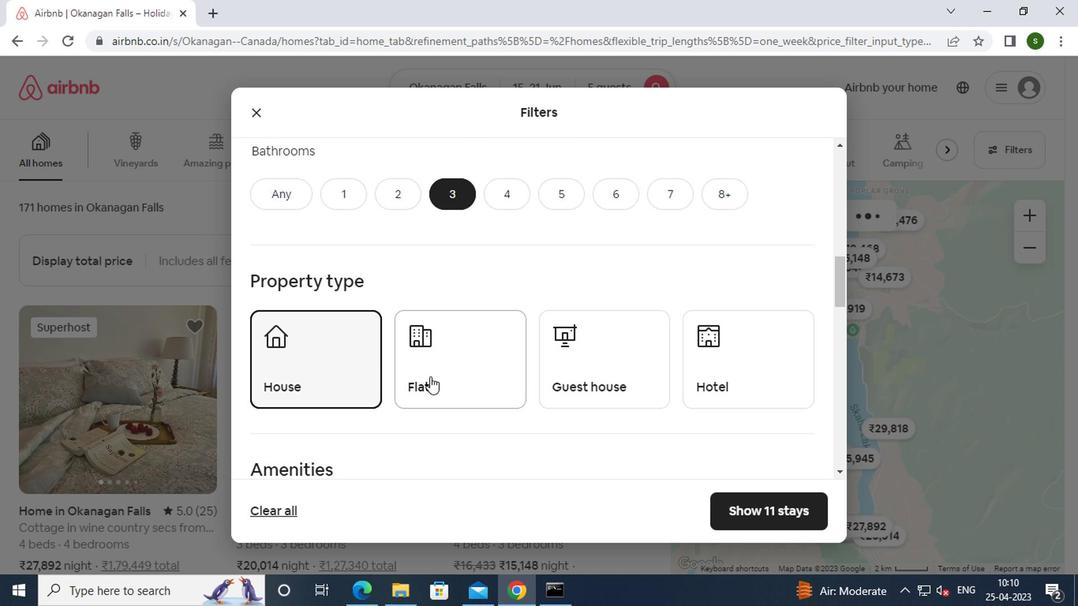 
Action: Mouse pressed left at (438, 370)
Screenshot: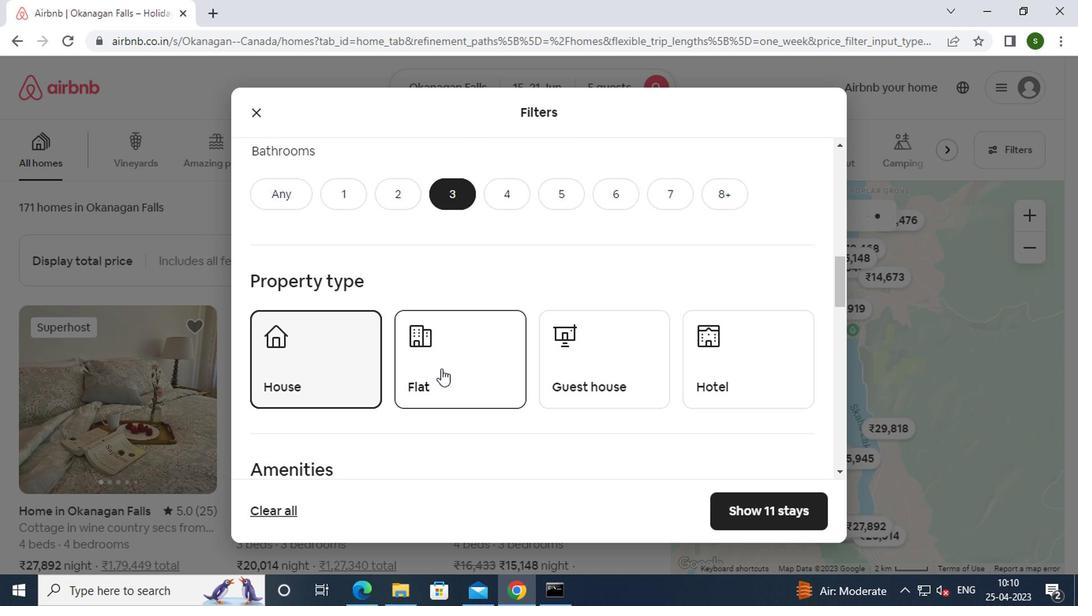 
Action: Mouse moved to (565, 367)
Screenshot: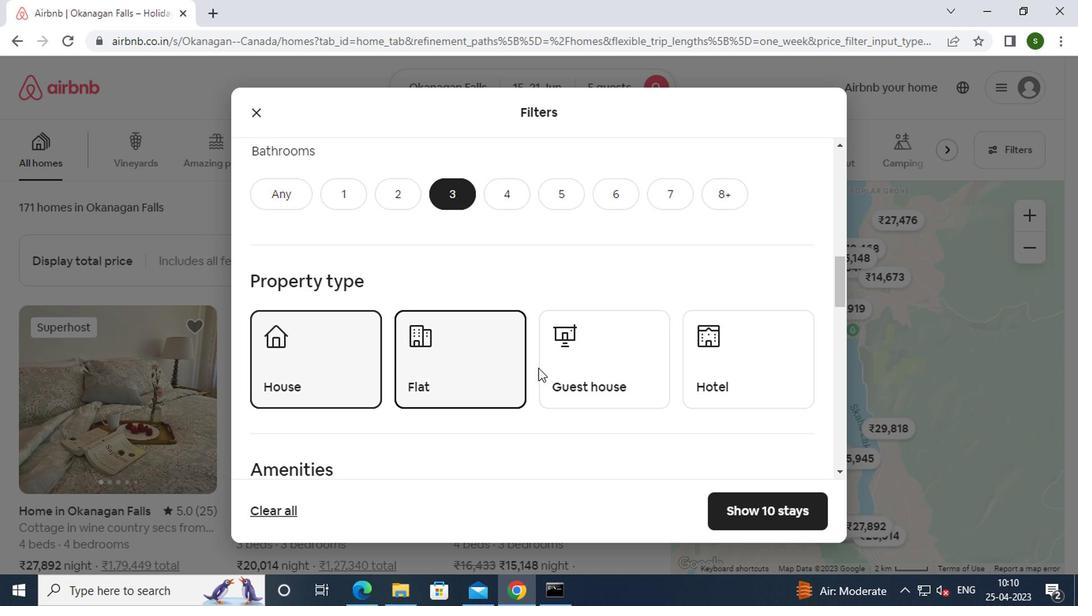 
Action: Mouse pressed left at (565, 367)
Screenshot: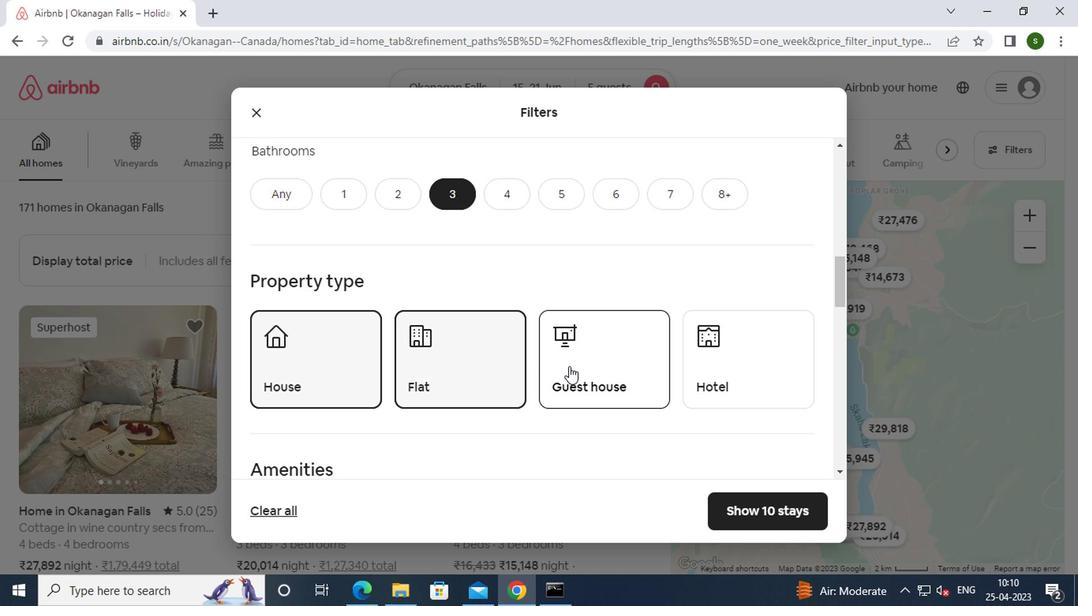 
Action: Mouse moved to (568, 358)
Screenshot: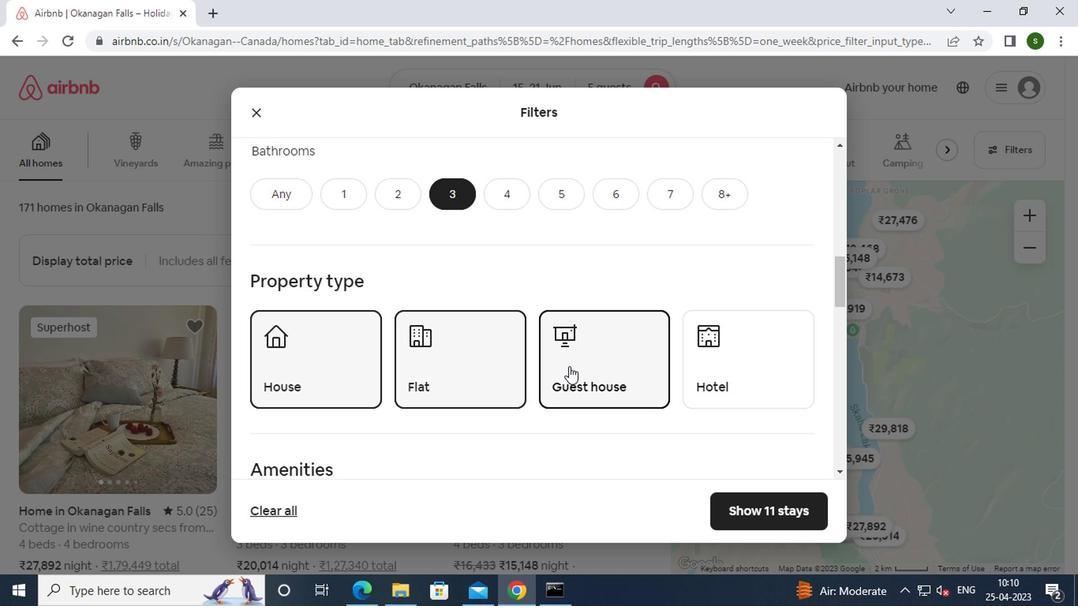 
Action: Mouse scrolled (568, 357) with delta (0, -1)
Screenshot: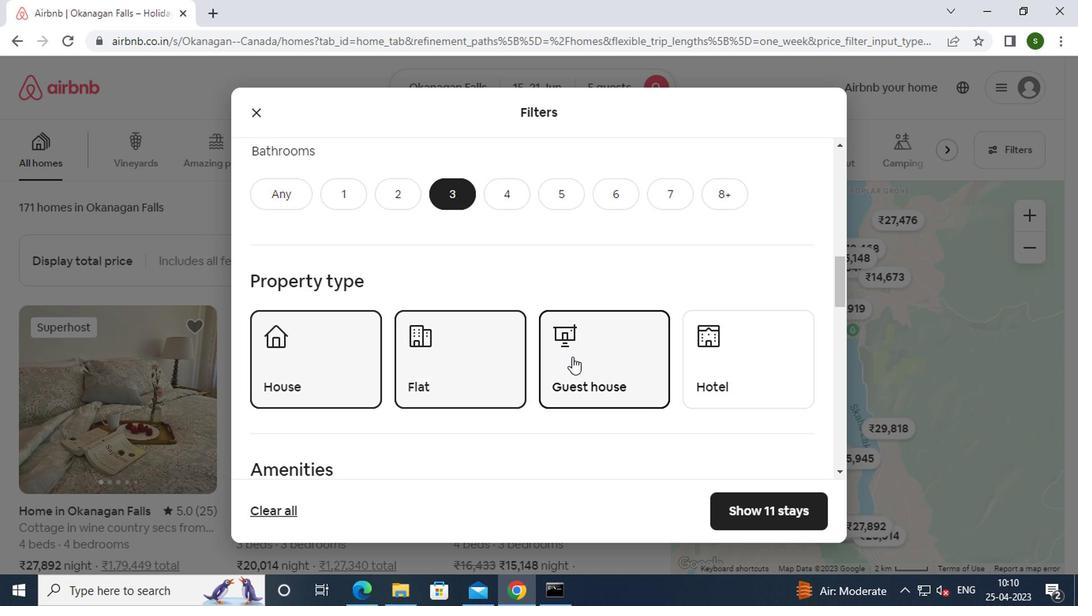 
Action: Mouse scrolled (568, 357) with delta (0, -1)
Screenshot: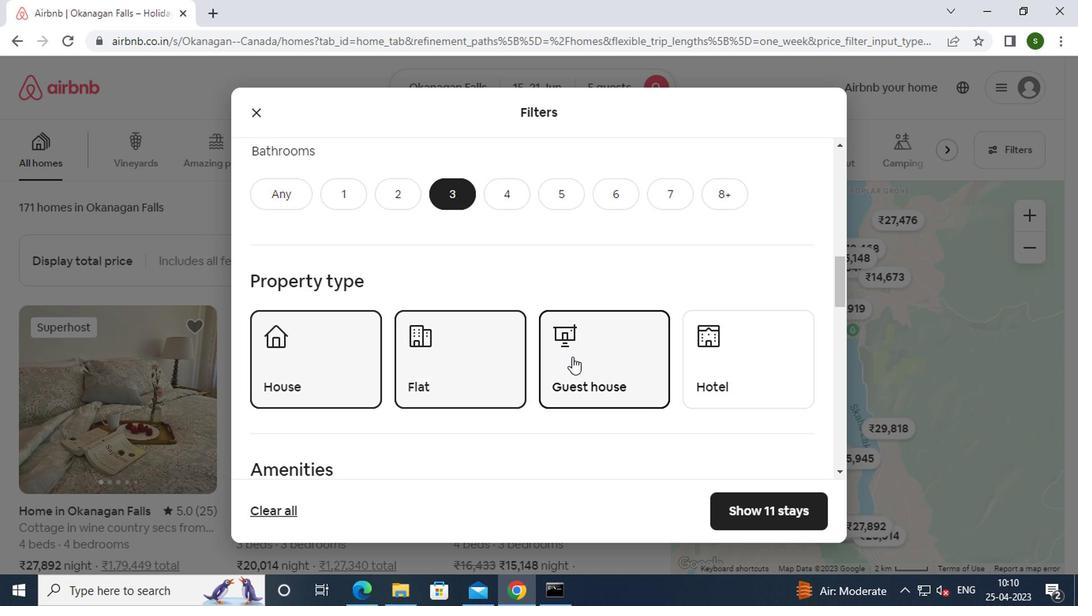 
Action: Mouse scrolled (568, 357) with delta (0, -1)
Screenshot: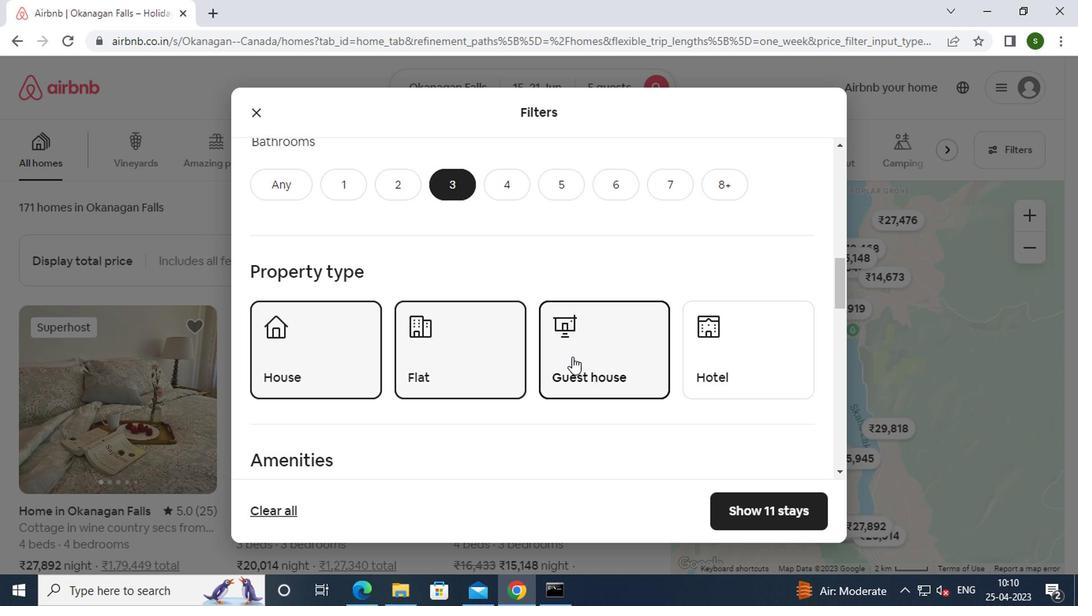
Action: Mouse scrolled (568, 357) with delta (0, -1)
Screenshot: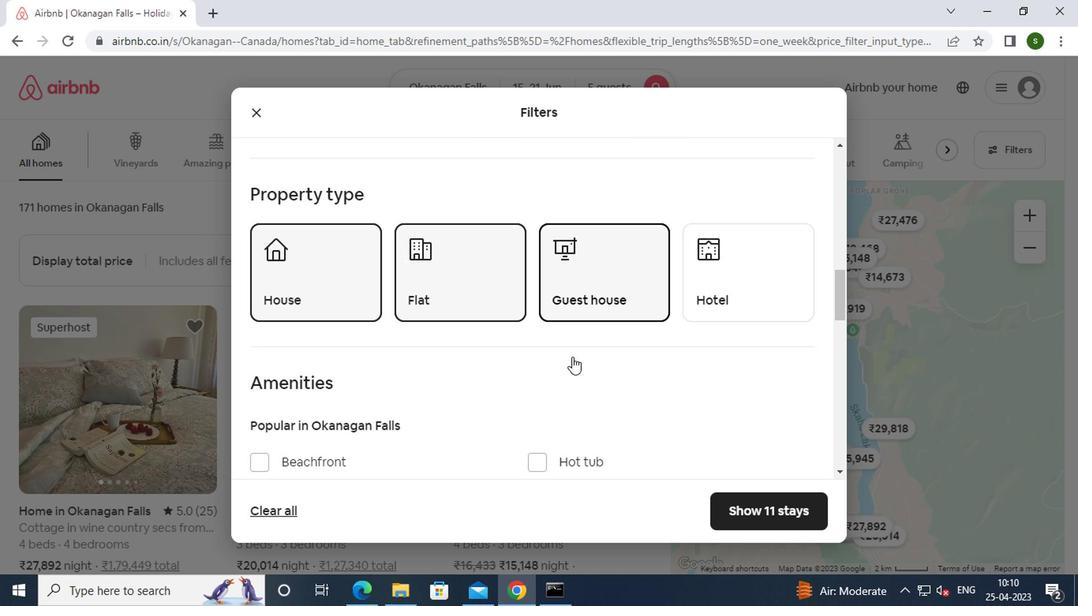 
Action: Mouse scrolled (568, 357) with delta (0, -1)
Screenshot: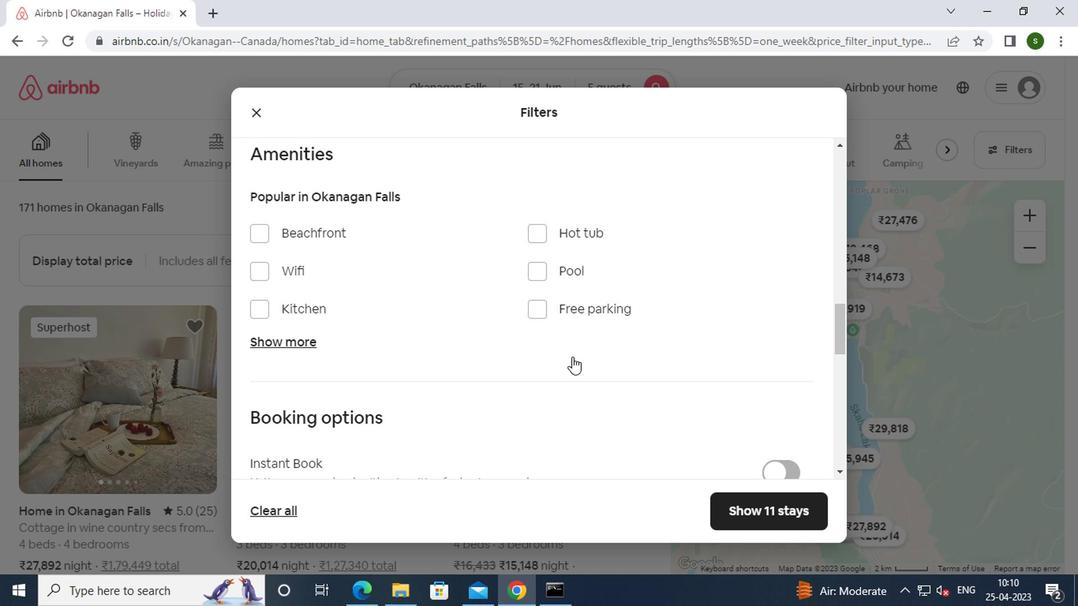 
Action: Mouse scrolled (568, 357) with delta (0, -1)
Screenshot: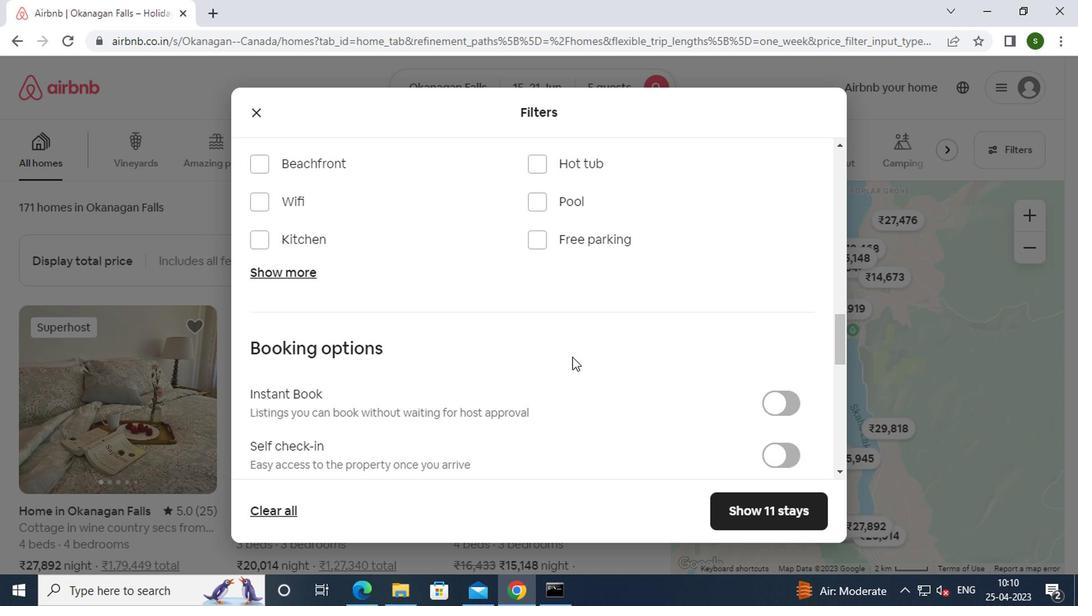 
Action: Mouse moved to (768, 371)
Screenshot: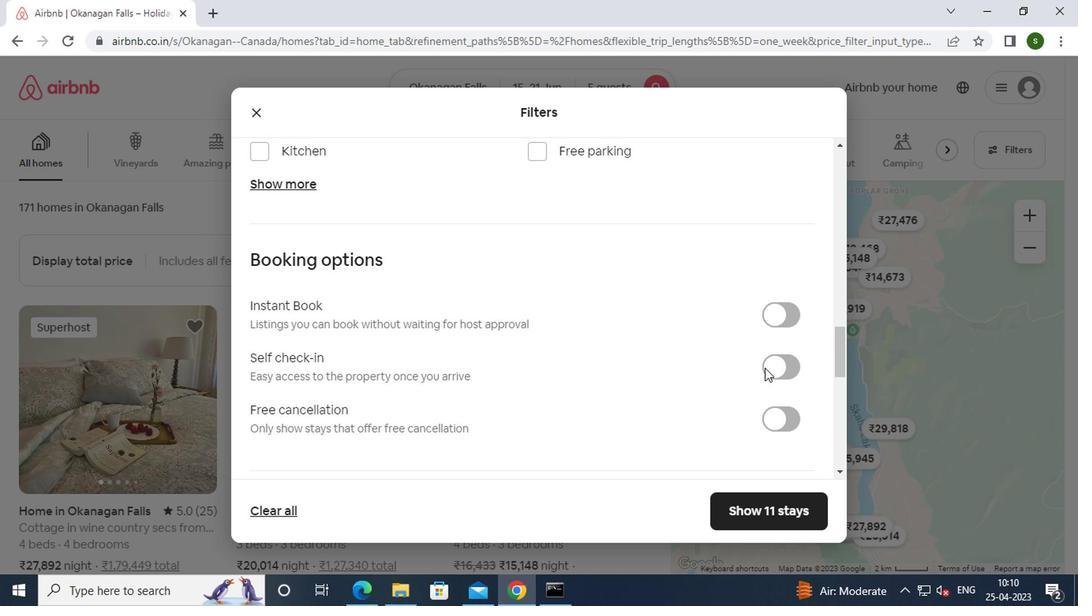
Action: Mouse pressed left at (768, 371)
Screenshot: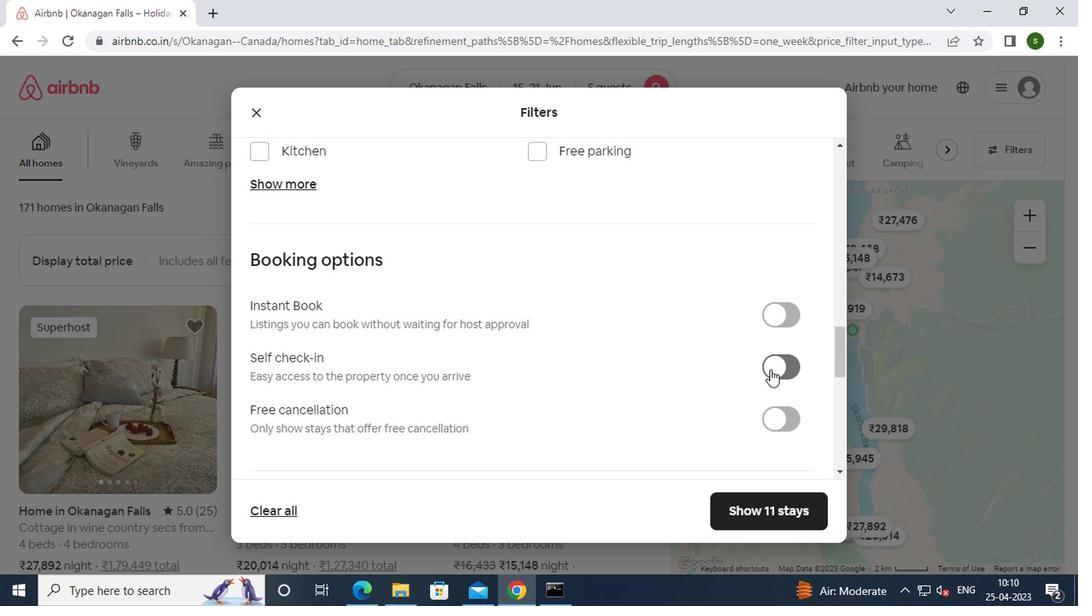 
Action: Mouse moved to (662, 365)
Screenshot: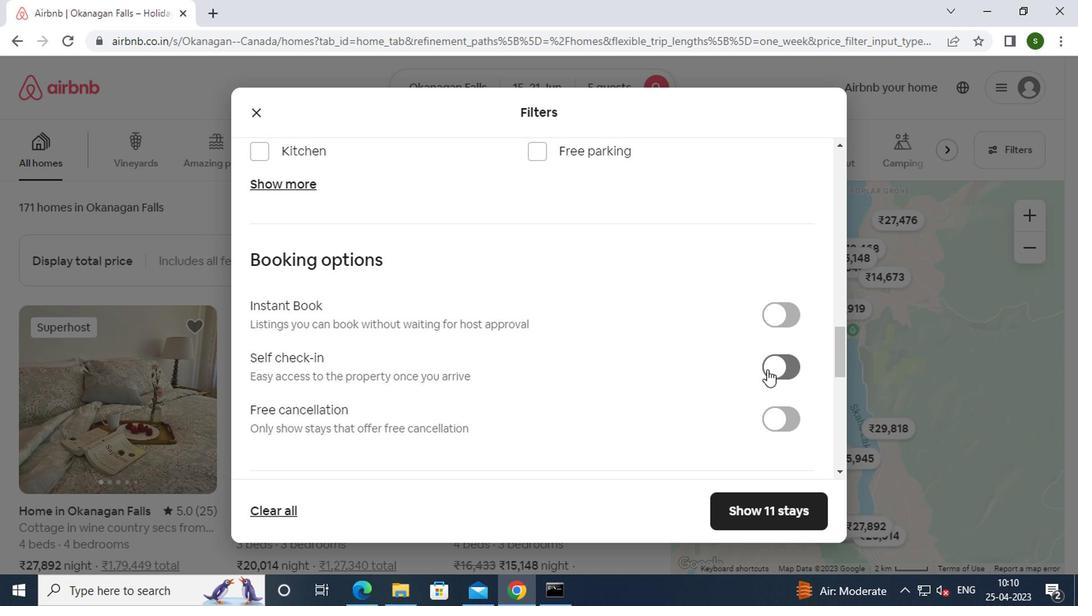 
Action: Mouse scrolled (662, 365) with delta (0, 0)
Screenshot: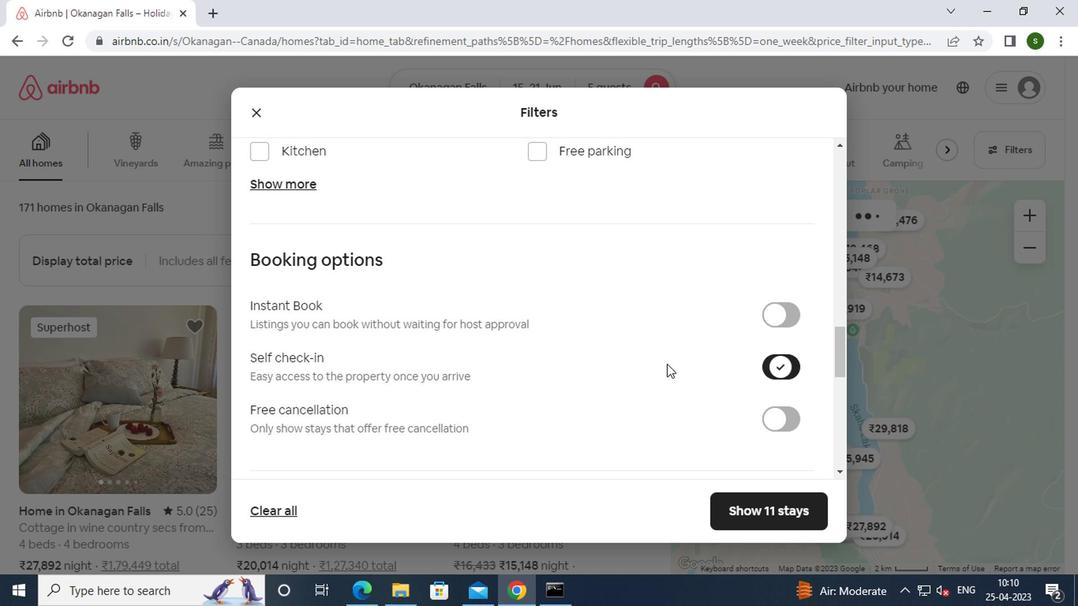 
Action: Mouse moved to (662, 365)
Screenshot: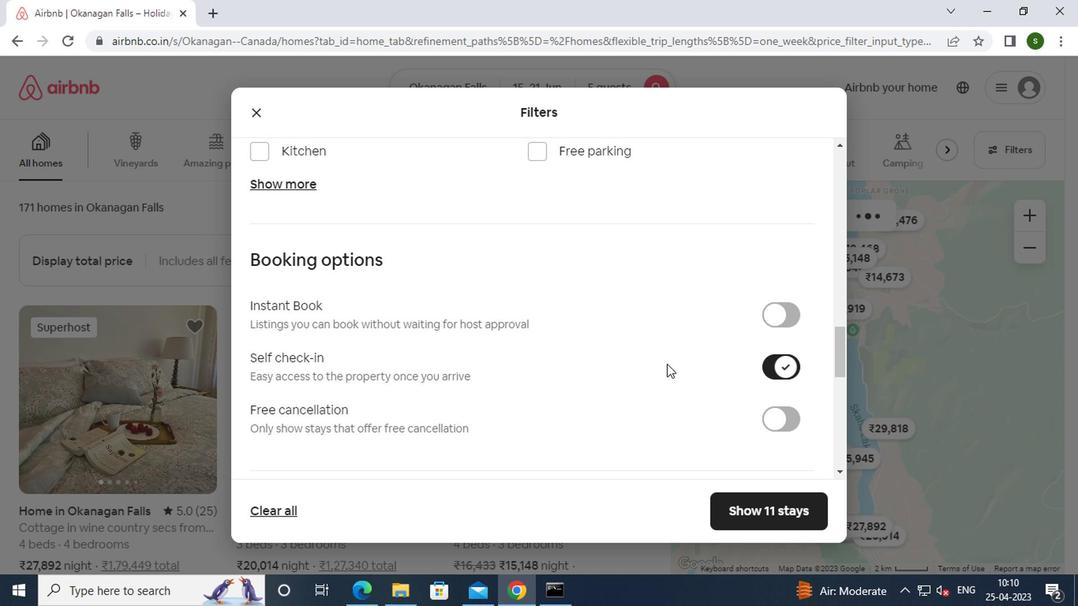 
Action: Mouse scrolled (662, 365) with delta (0, 0)
Screenshot: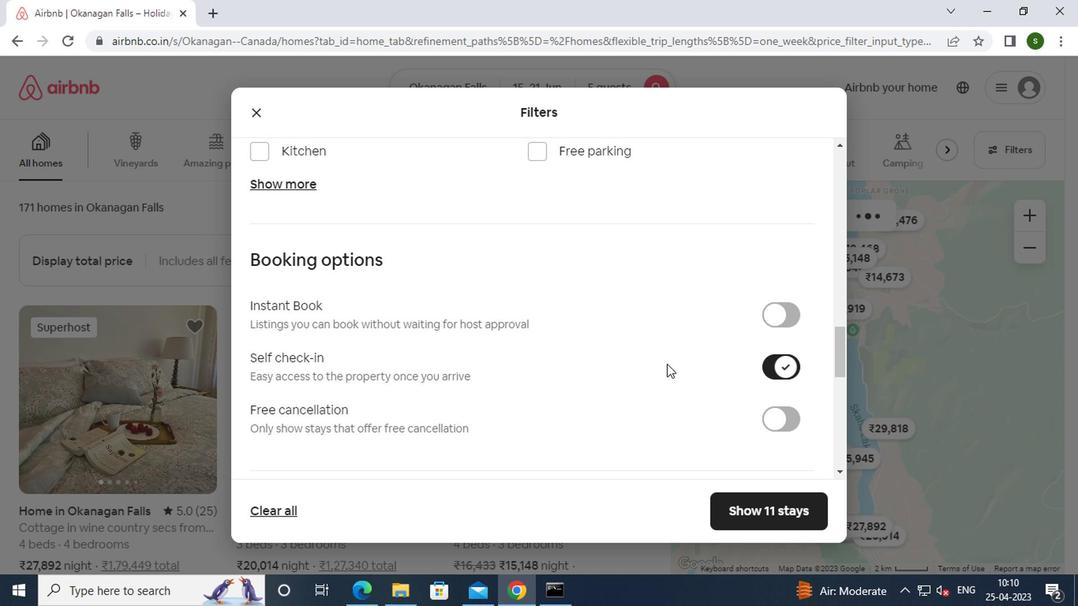 
Action: Mouse moved to (661, 365)
Screenshot: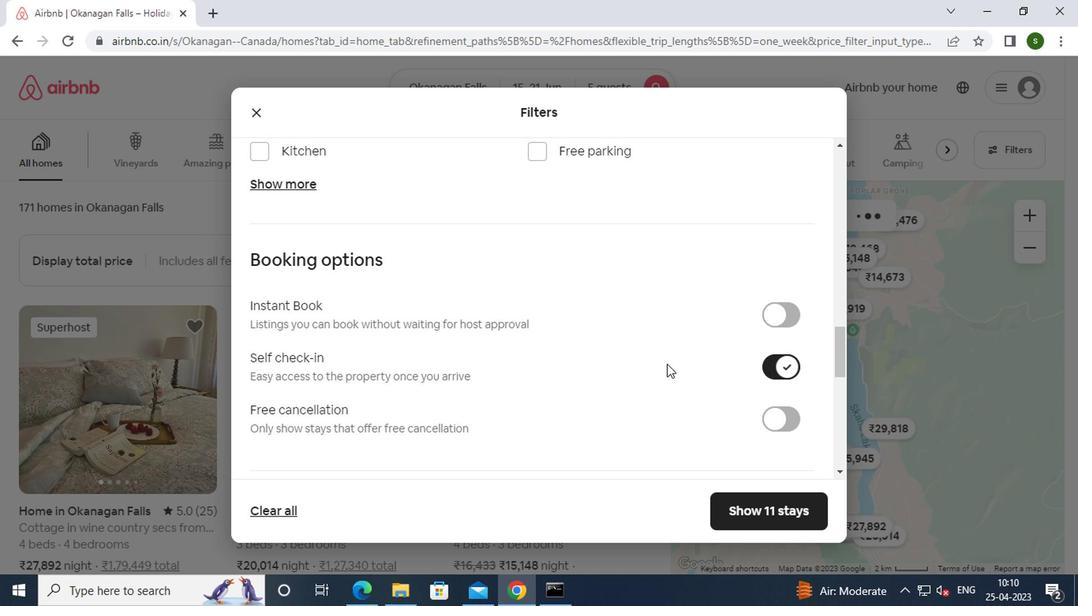 
Action: Mouse scrolled (661, 365) with delta (0, 0)
Screenshot: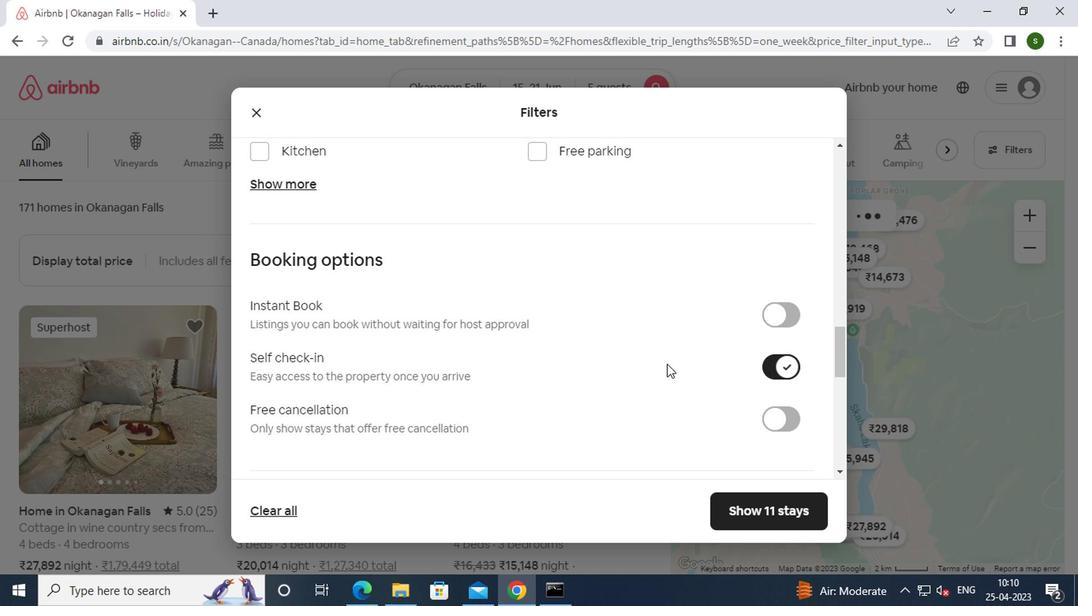 
Action: Mouse scrolled (661, 365) with delta (0, 0)
Screenshot: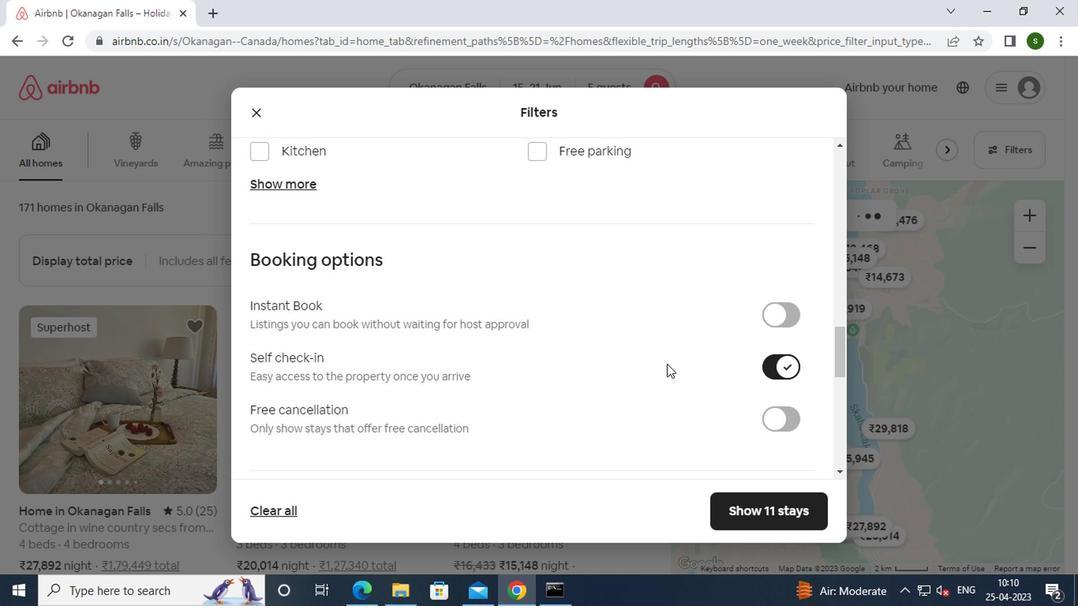 
Action: Mouse scrolled (661, 365) with delta (0, 0)
Screenshot: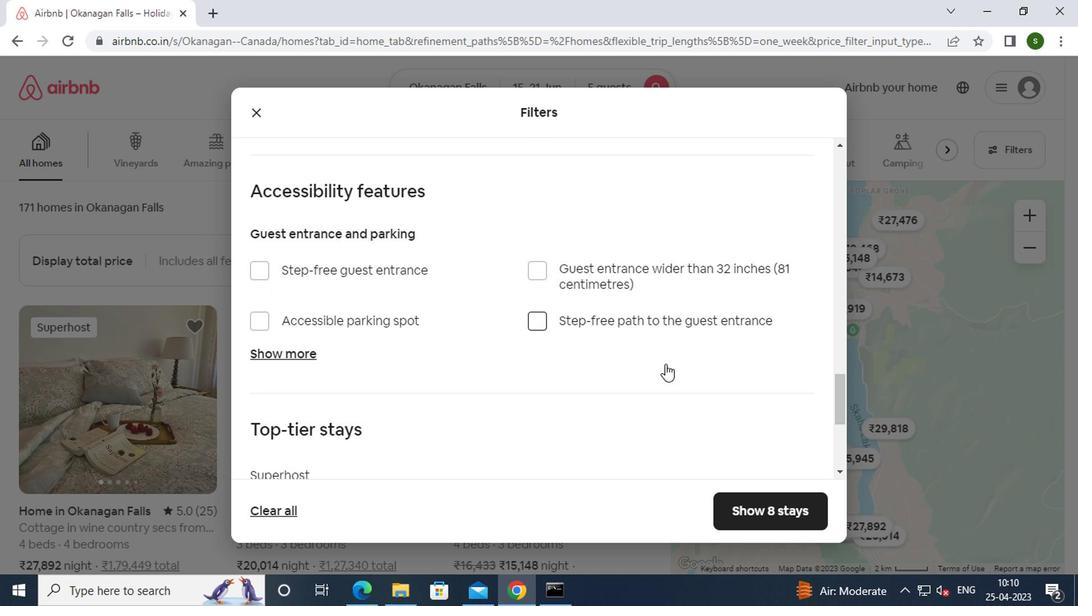 
Action: Mouse scrolled (661, 365) with delta (0, 0)
Screenshot: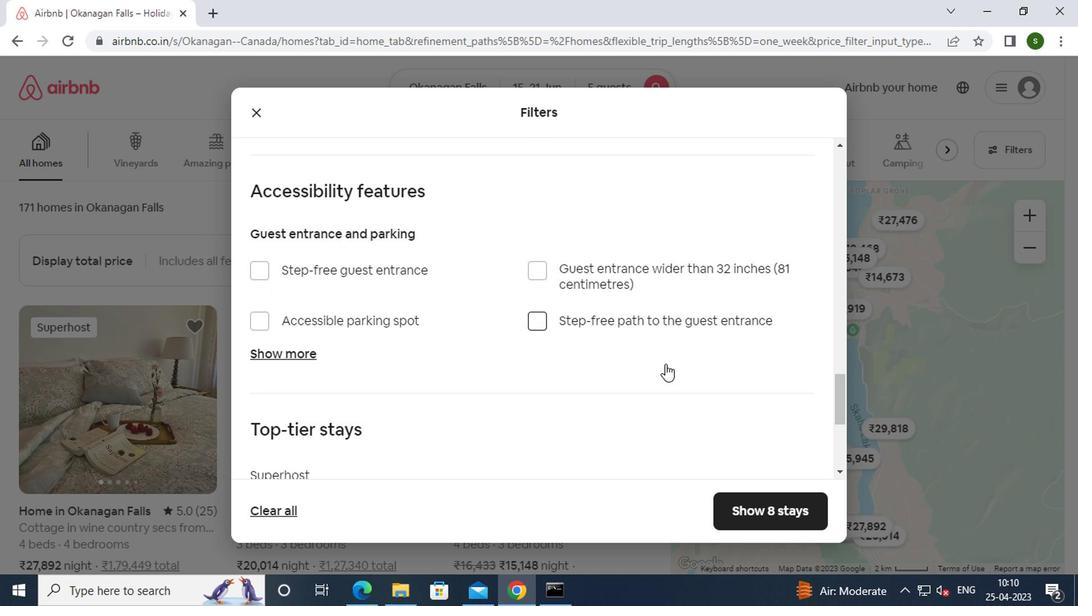 
Action: Mouse scrolled (661, 365) with delta (0, 0)
Screenshot: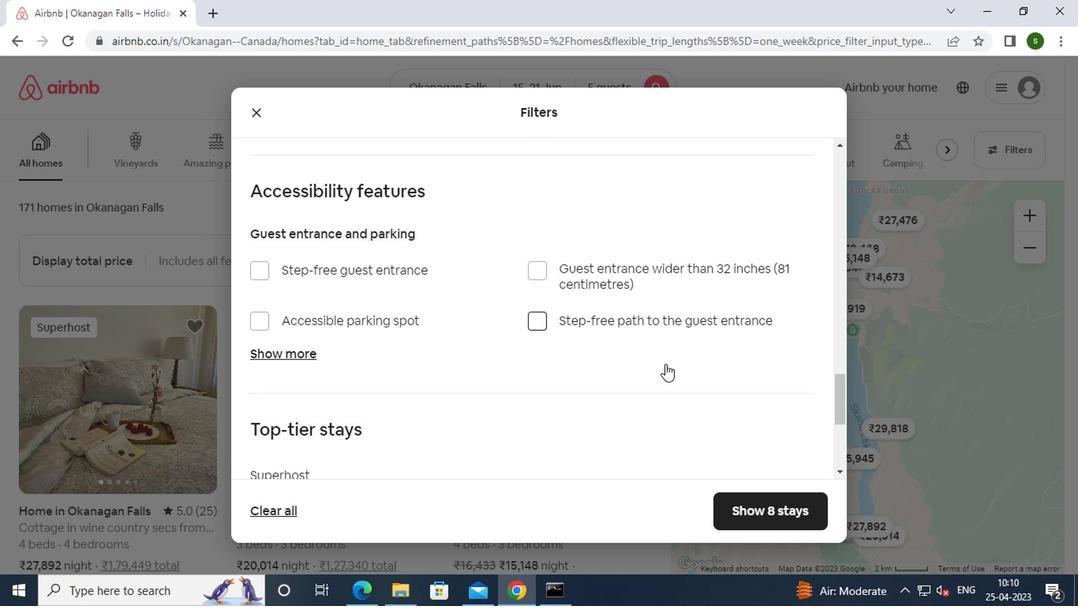 
Action: Mouse scrolled (661, 365) with delta (0, 0)
Screenshot: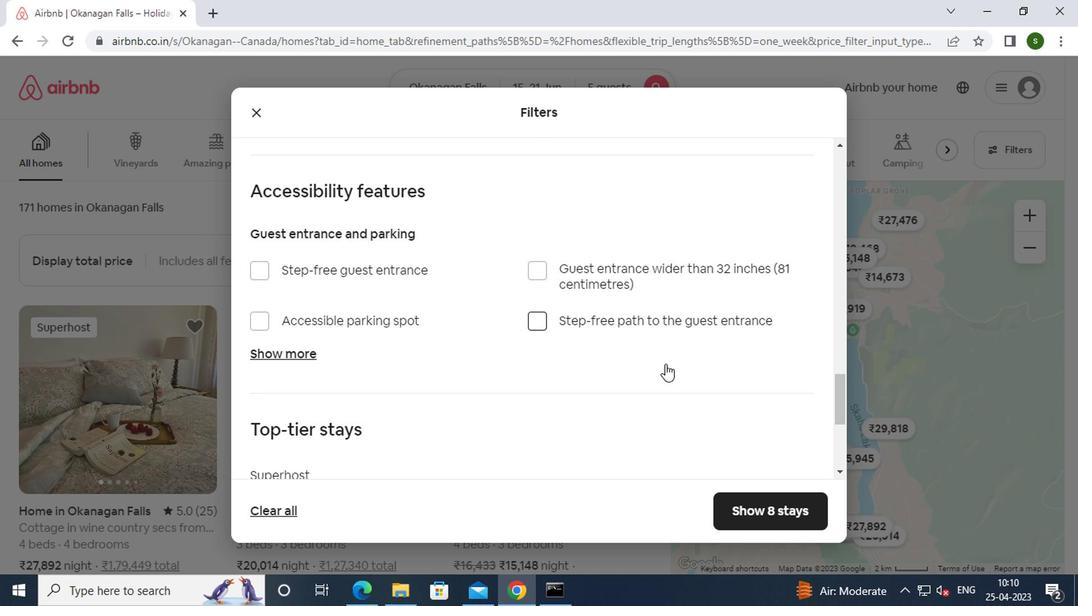 
Action: Mouse moved to (286, 363)
Screenshot: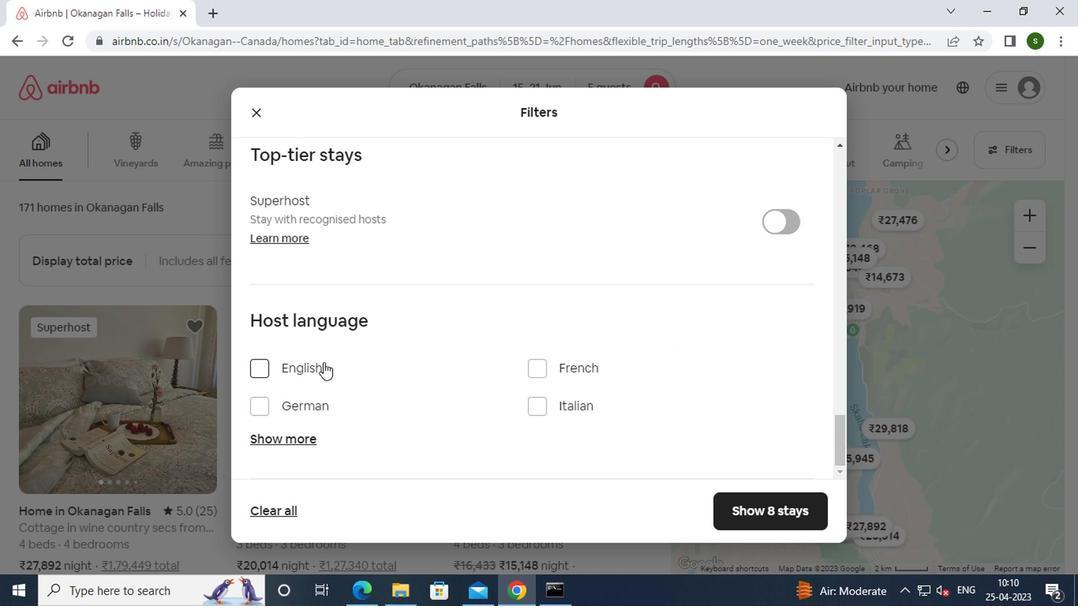 
Action: Mouse pressed left at (286, 363)
Screenshot: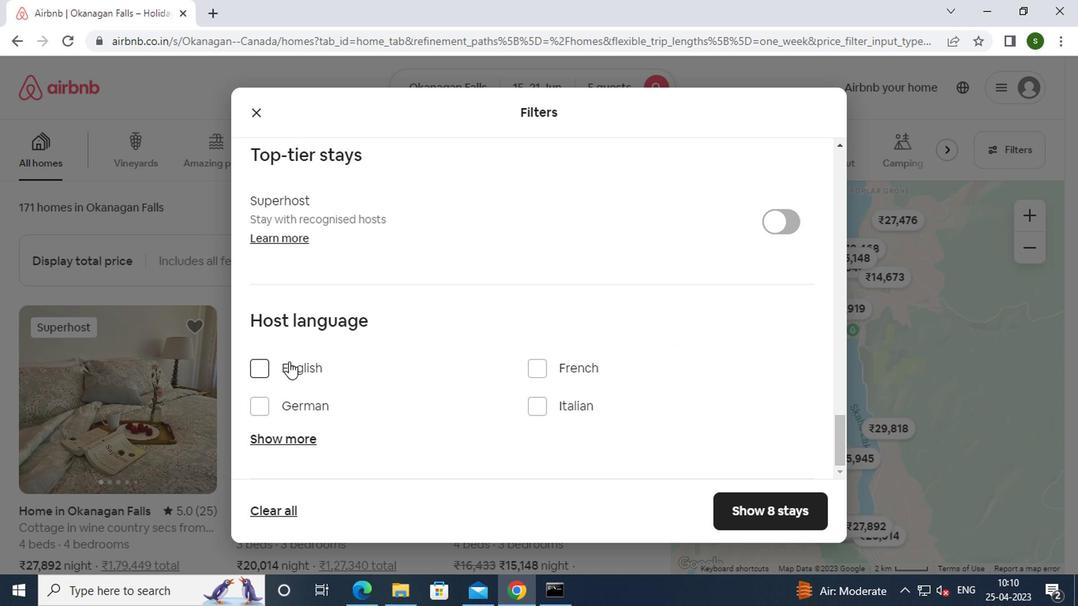 
Action: Mouse moved to (768, 505)
Screenshot: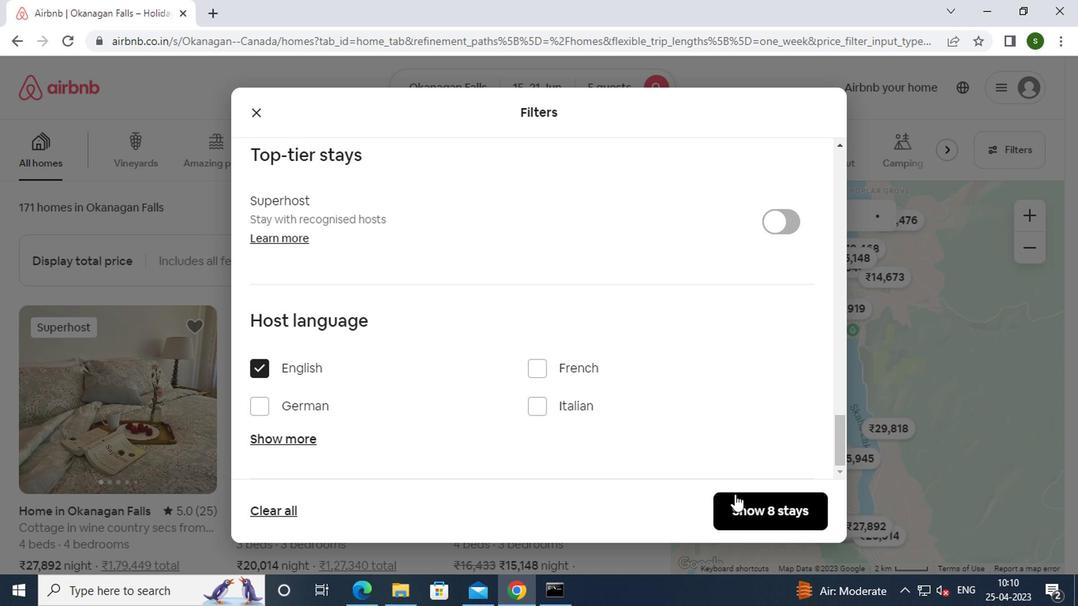 
Action: Mouse pressed left at (768, 505)
Screenshot: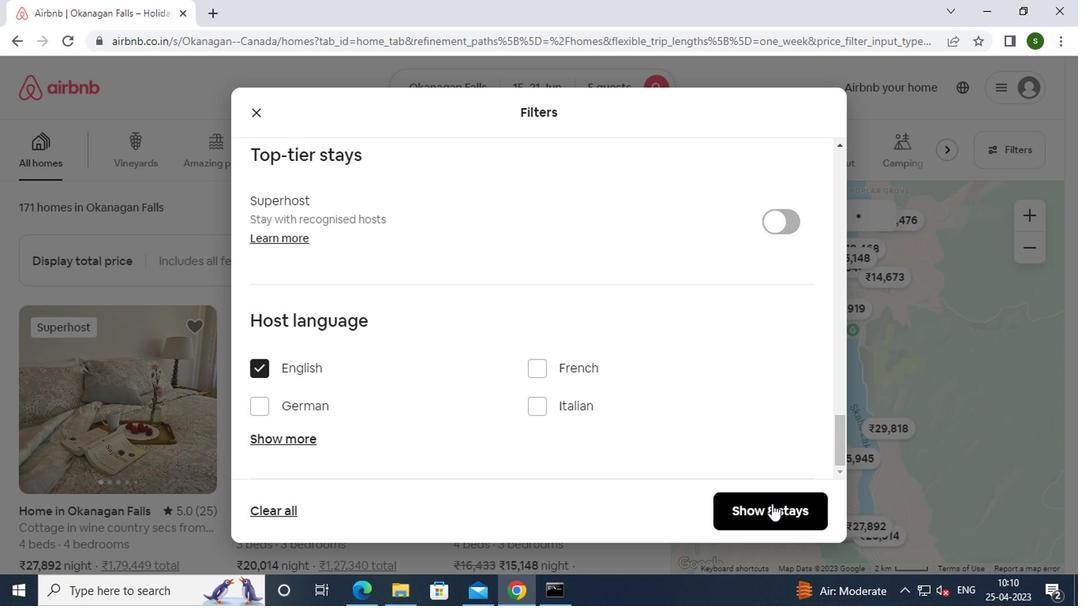 
Action: Mouse moved to (578, 176)
Screenshot: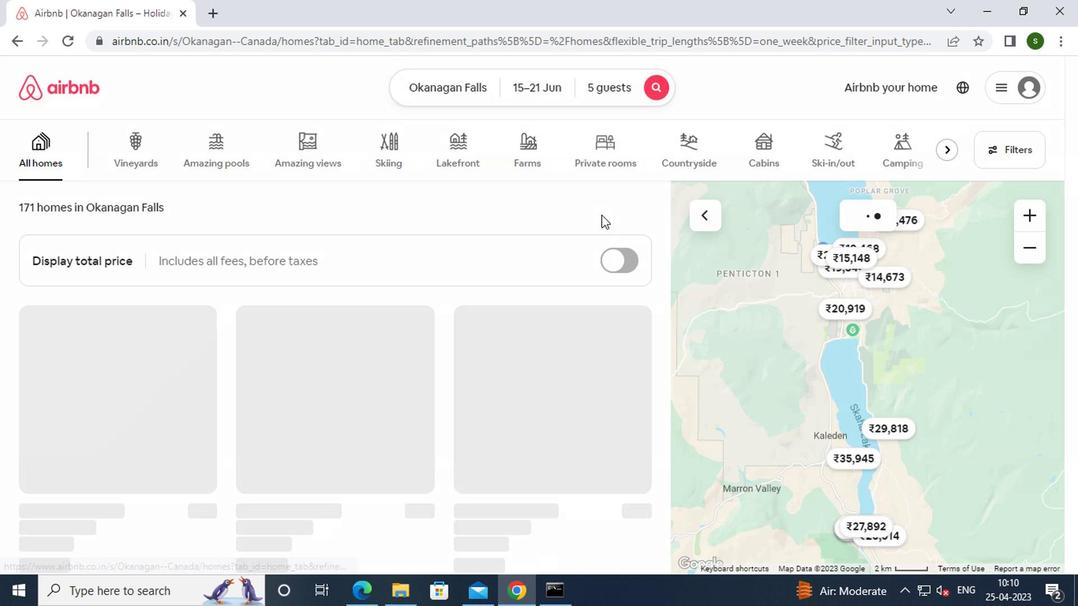 
